 Task: Open a Black Tie Letter Template save the file as conference Remove the following opetions from template: '1.	Type the sender company name_x000D_
2.	Type the sender company address_x000D_
3.	Type the recipient address_x000D_
4.	Type the closing_x000D_
5.	Type the sender title_x000D_
6.	Type the sender company name_x000D_
'Pick the date  19 December, 2022 and type Salutation  Greetings. Add body to the letter I am writing to inform you about an upcoming event that may be of interest to you. Our organization is hosting a seminar on [topic], and we believe it will provide valuable insights and networking opportunities. I encourage you to attend and share this invitation with others who may benefit.. Insert watermark  confidential 4
Action: Mouse moved to (20, 20)
Screenshot: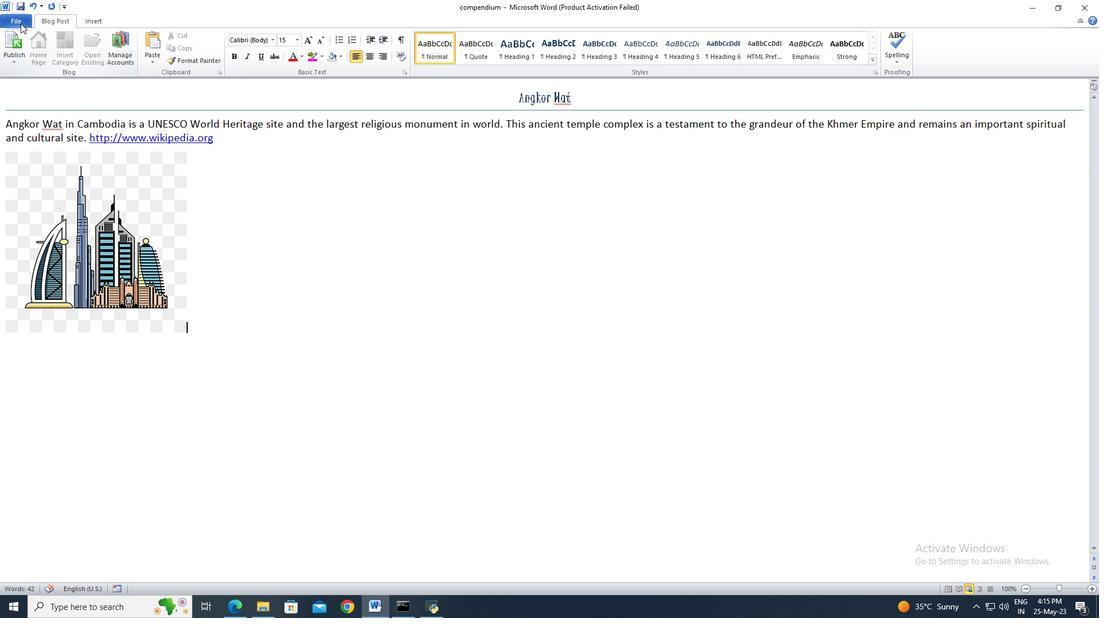 
Action: Mouse pressed left at (20, 20)
Screenshot: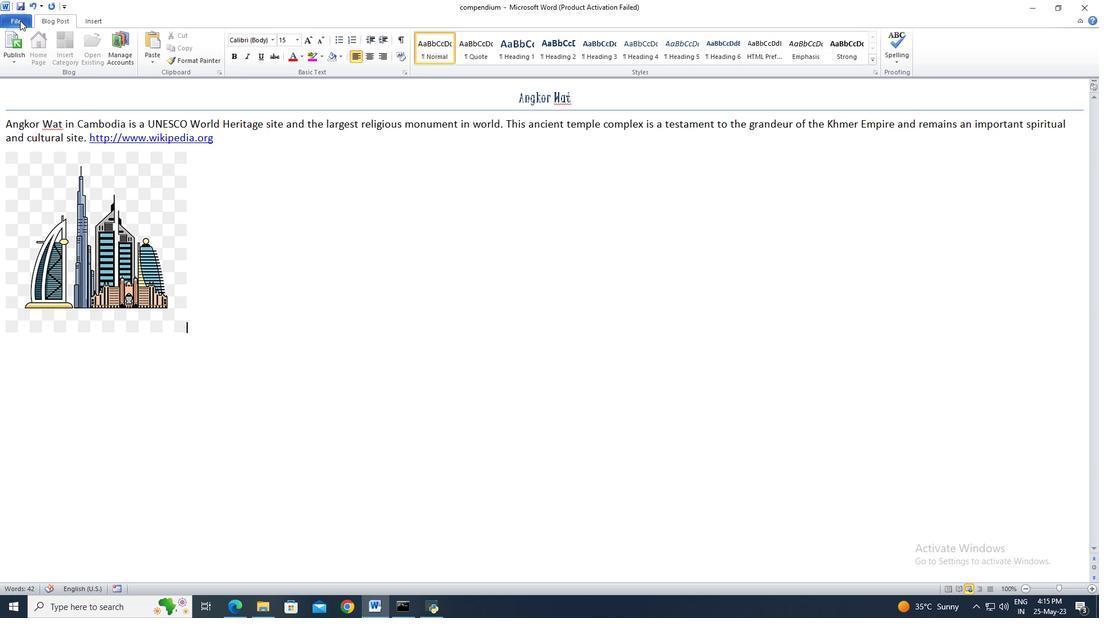 
Action: Mouse moved to (34, 150)
Screenshot: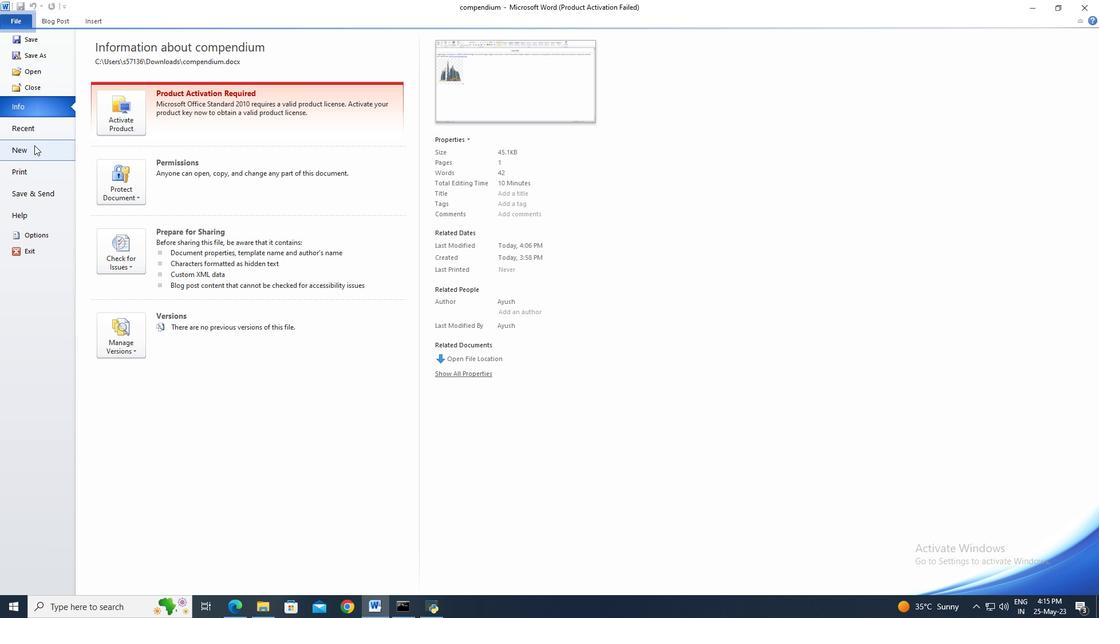 
Action: Mouse pressed left at (34, 150)
Screenshot: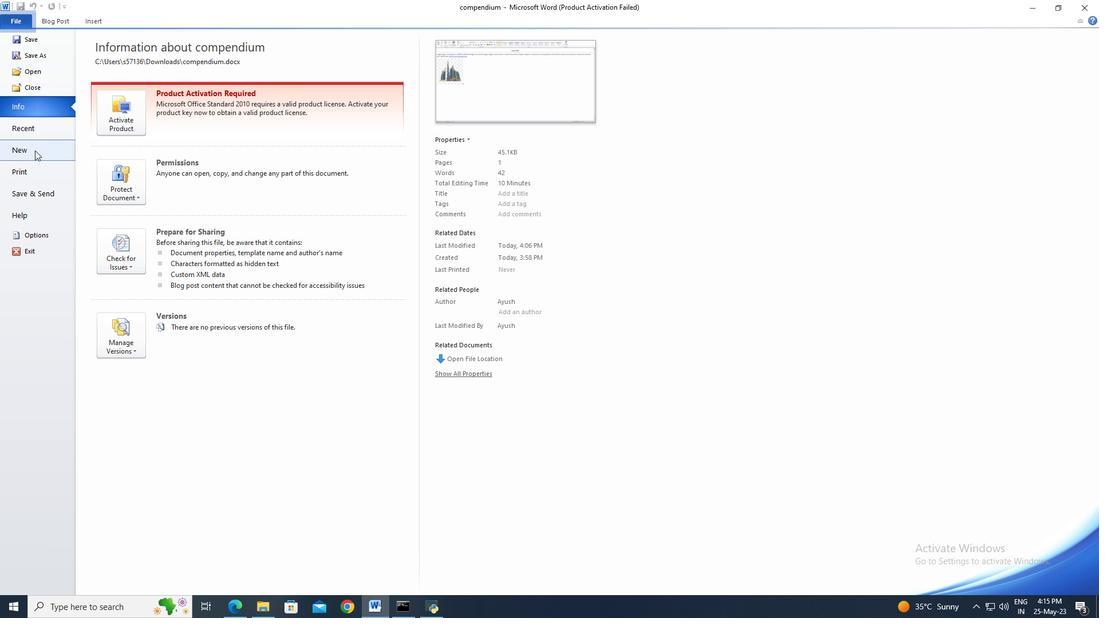 
Action: Mouse moved to (253, 124)
Screenshot: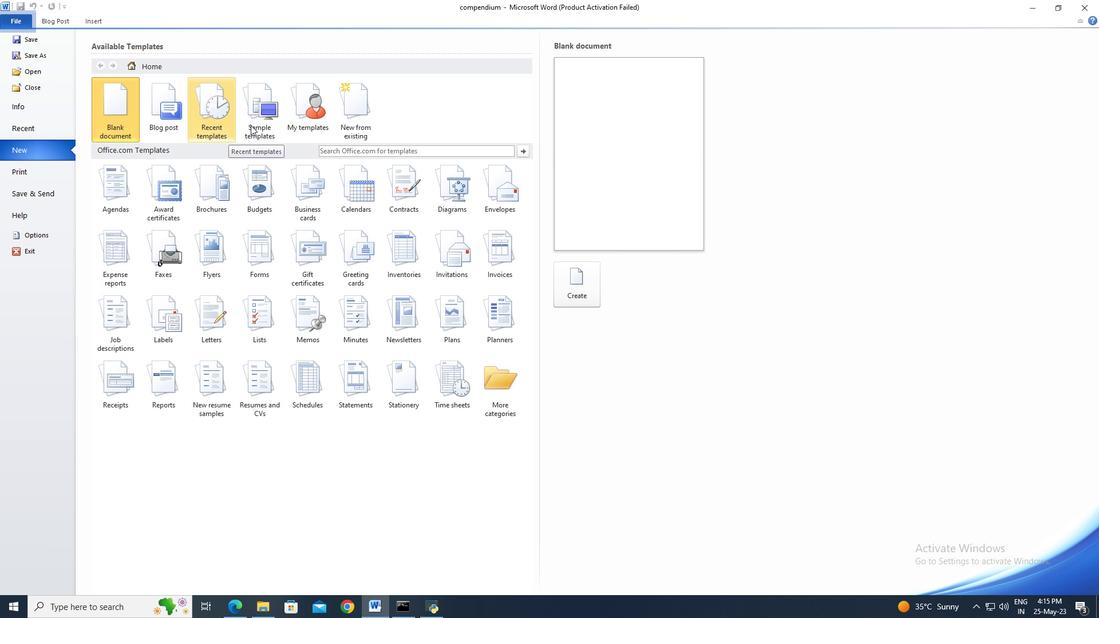 
Action: Mouse pressed left at (253, 124)
Screenshot: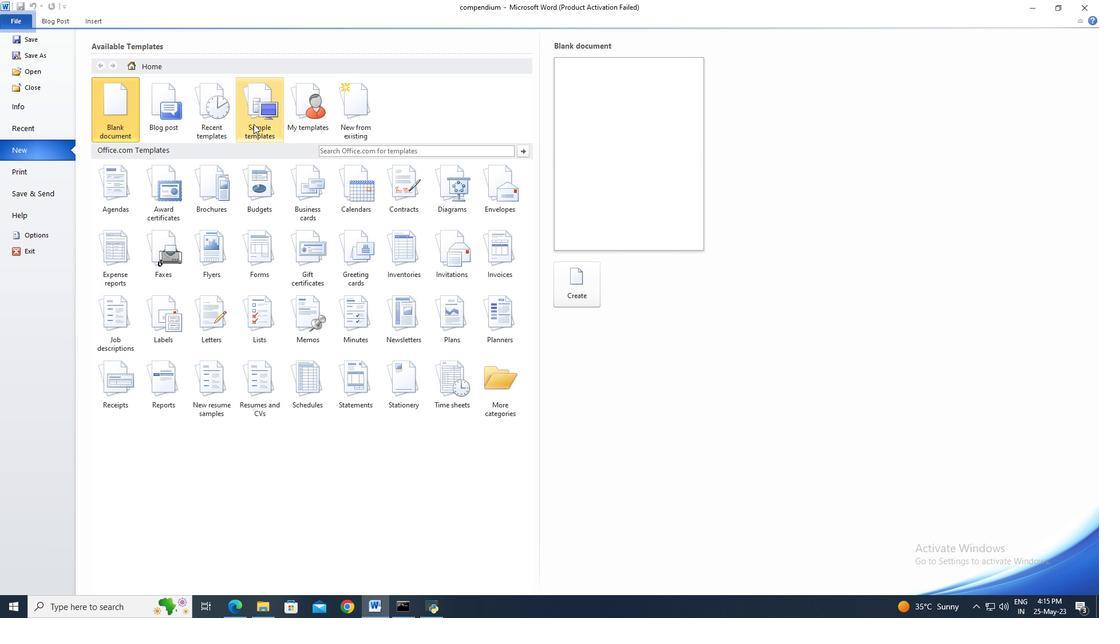 
Action: Mouse moved to (373, 214)
Screenshot: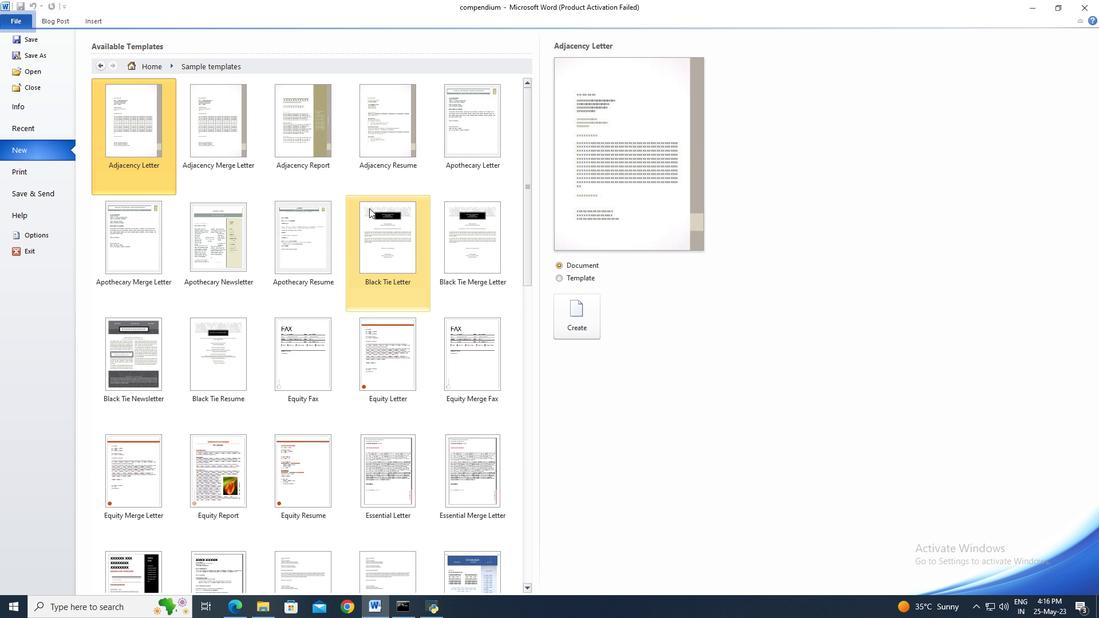 
Action: Mouse pressed left at (373, 214)
Screenshot: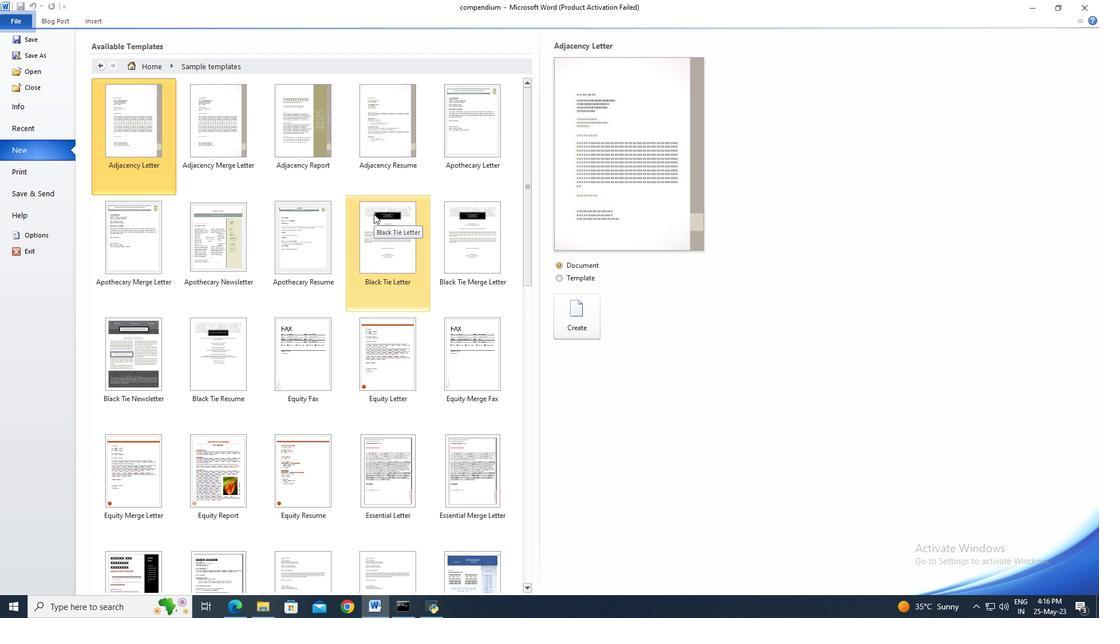 
Action: Mouse moved to (556, 276)
Screenshot: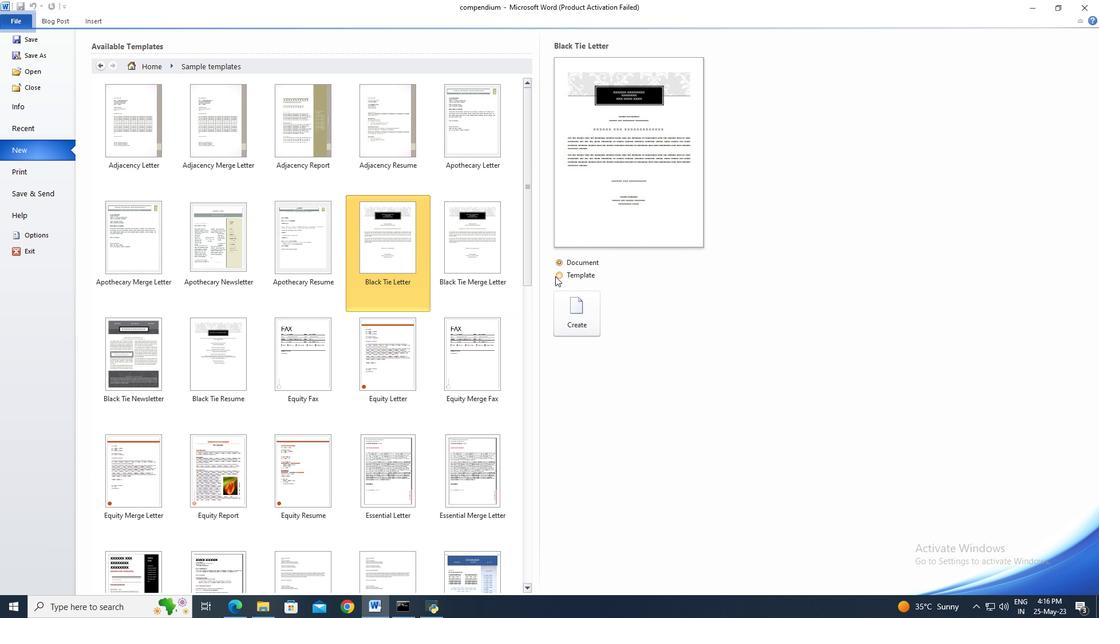 
Action: Mouse pressed left at (556, 276)
Screenshot: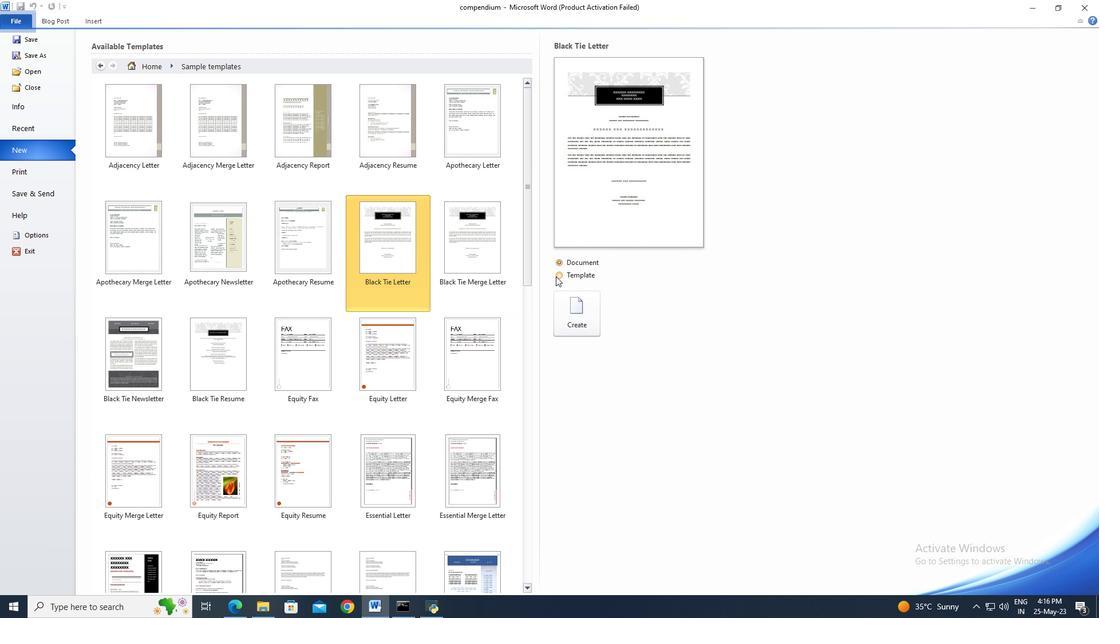 
Action: Mouse moved to (563, 308)
Screenshot: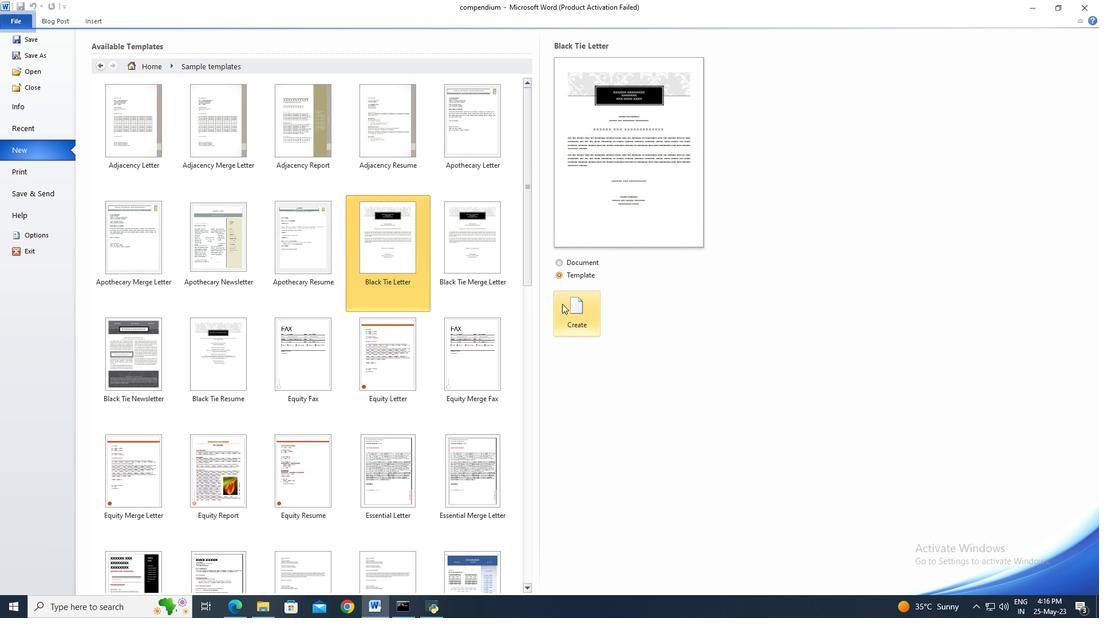 
Action: Mouse pressed left at (563, 308)
Screenshot: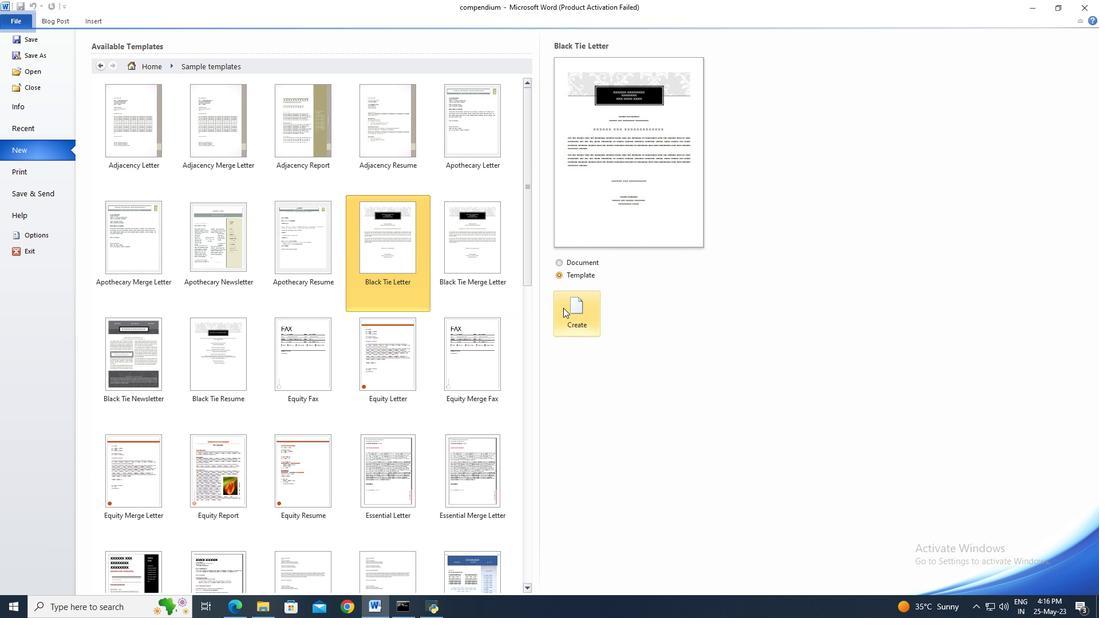
Action: Mouse moved to (21, 22)
Screenshot: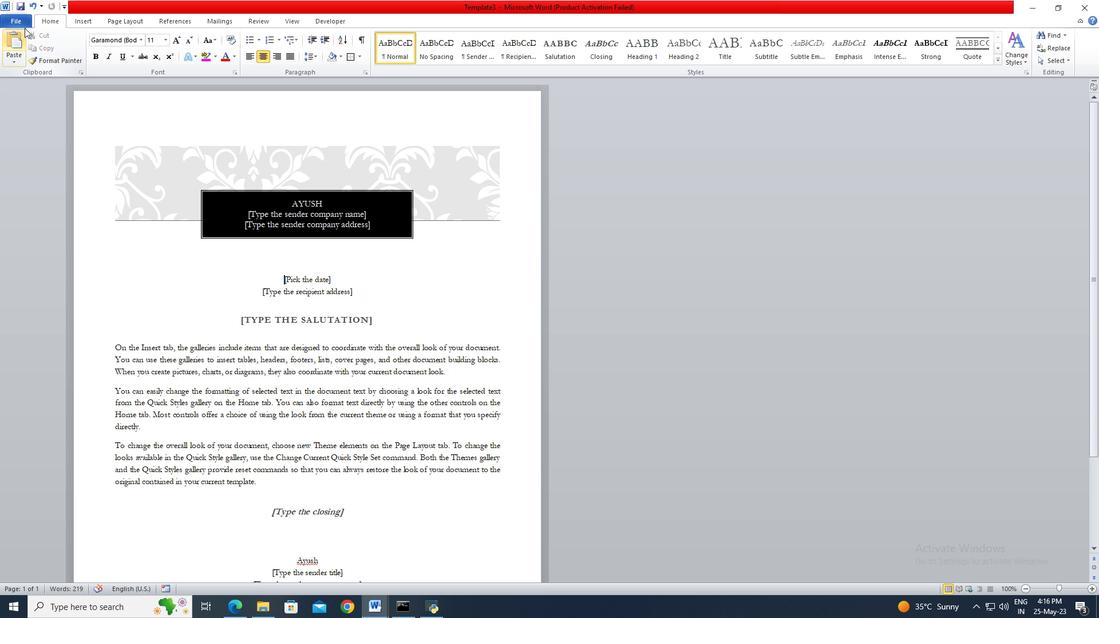 
Action: Mouse pressed left at (21, 22)
Screenshot: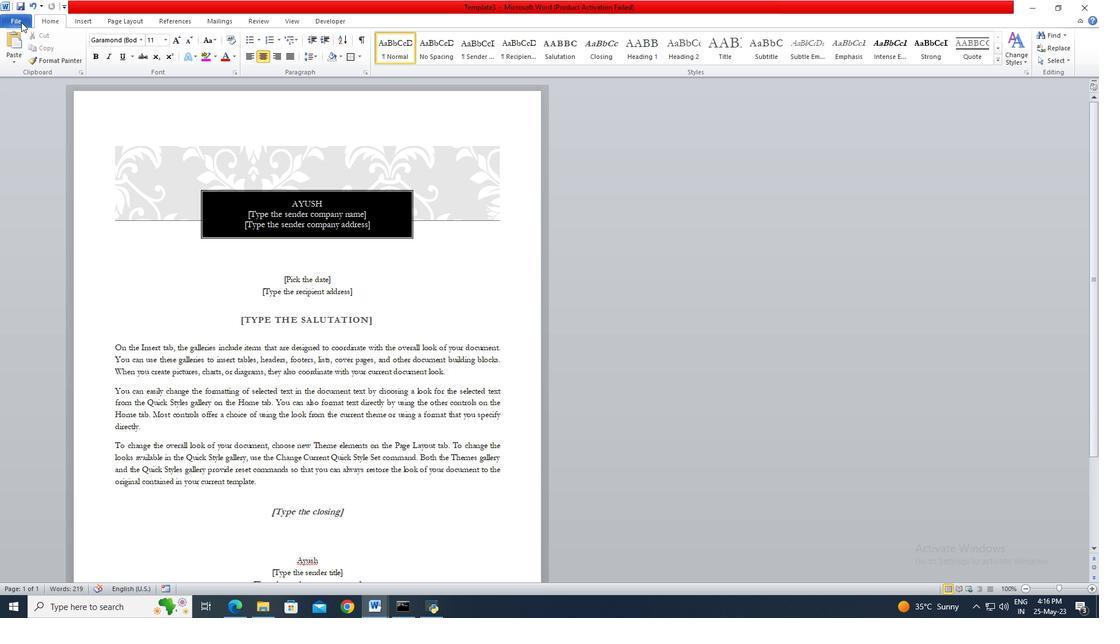 
Action: Mouse moved to (25, 54)
Screenshot: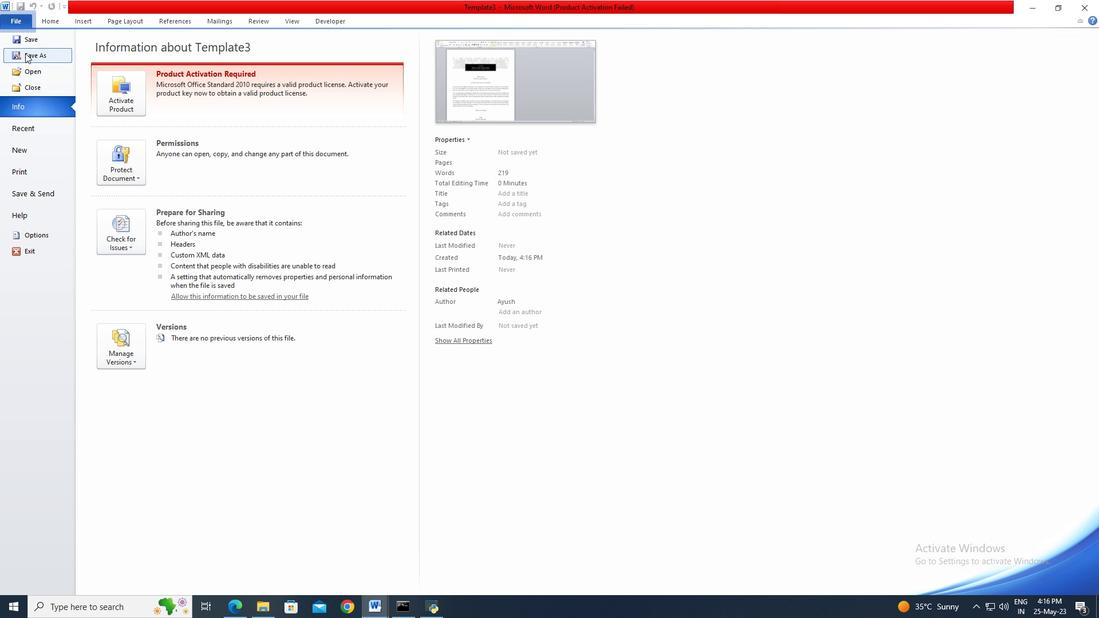 
Action: Mouse pressed left at (25, 54)
Screenshot: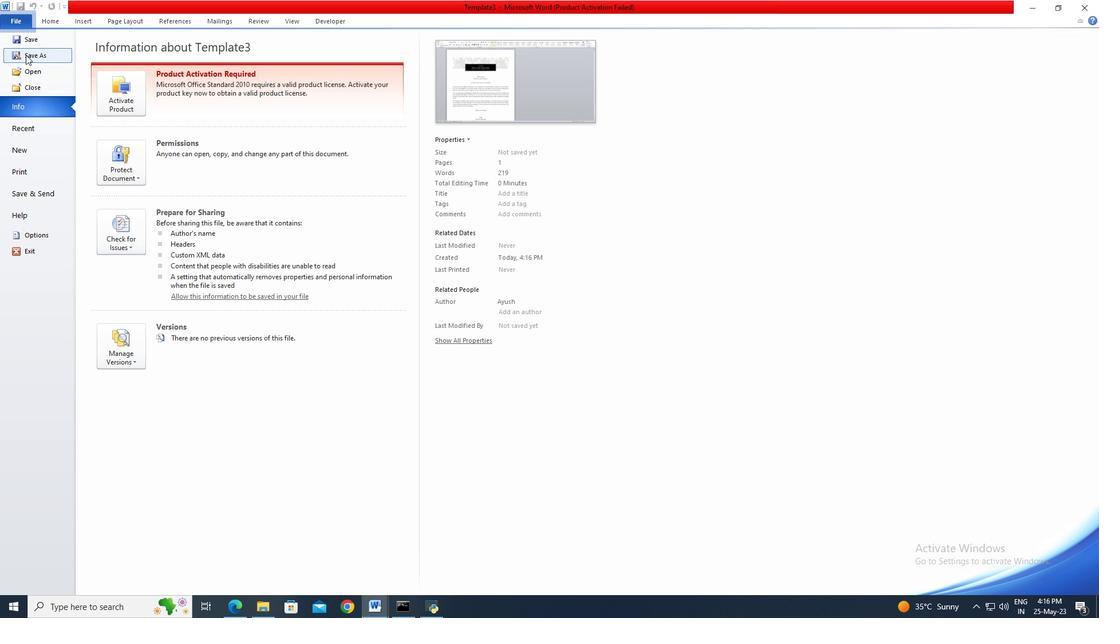 
Action: Mouse moved to (39, 127)
Screenshot: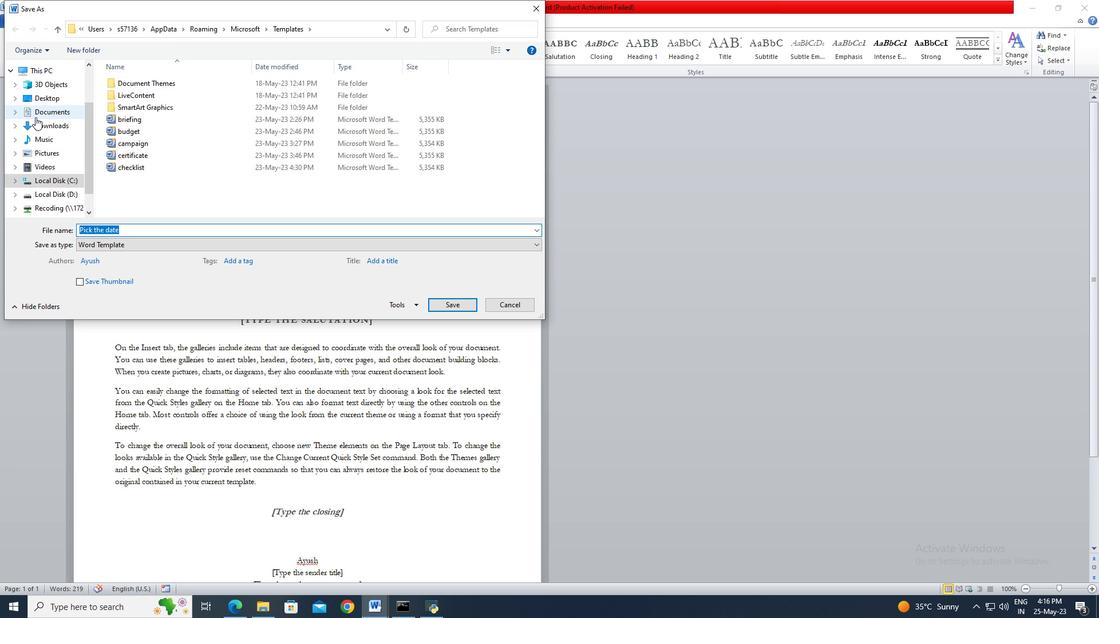
Action: Mouse pressed left at (39, 127)
Screenshot: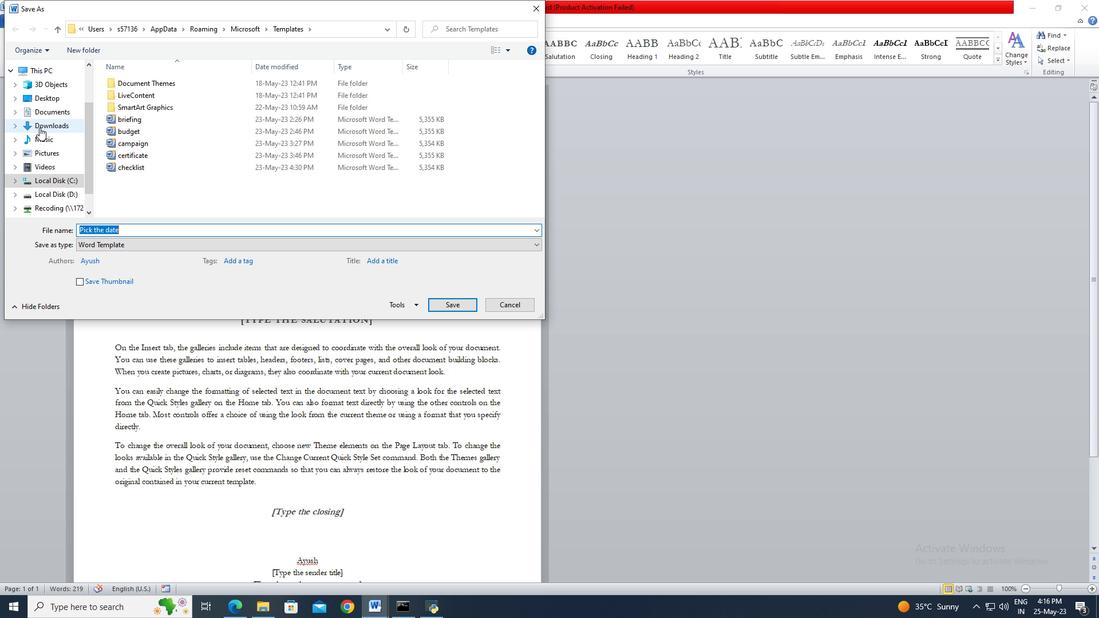 
Action: Mouse moved to (125, 229)
Screenshot: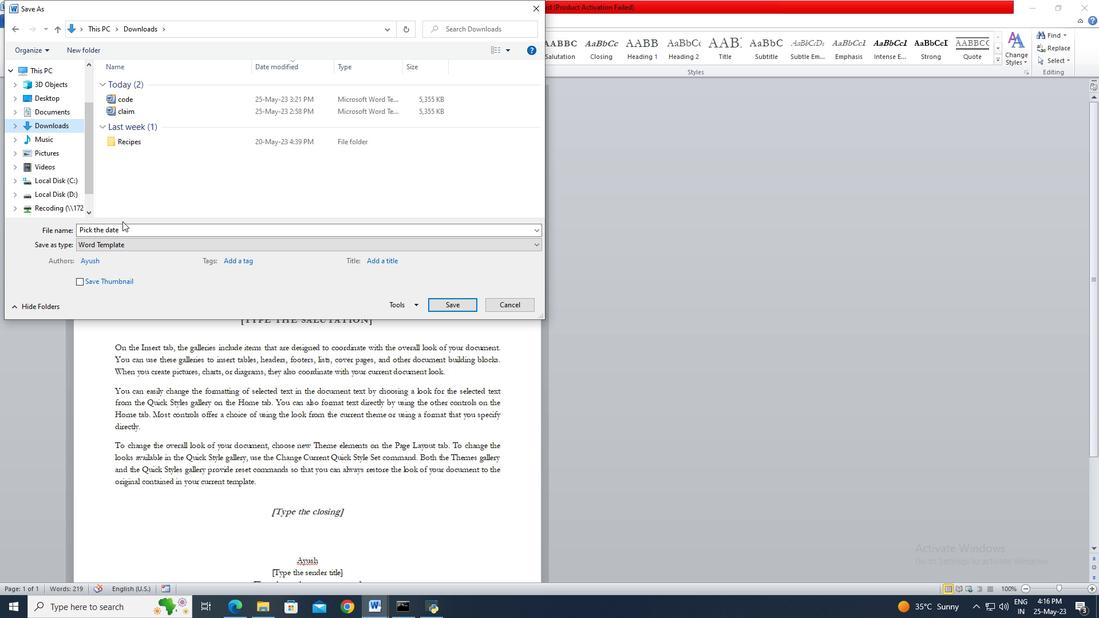 
Action: Mouse pressed left at (125, 229)
Screenshot: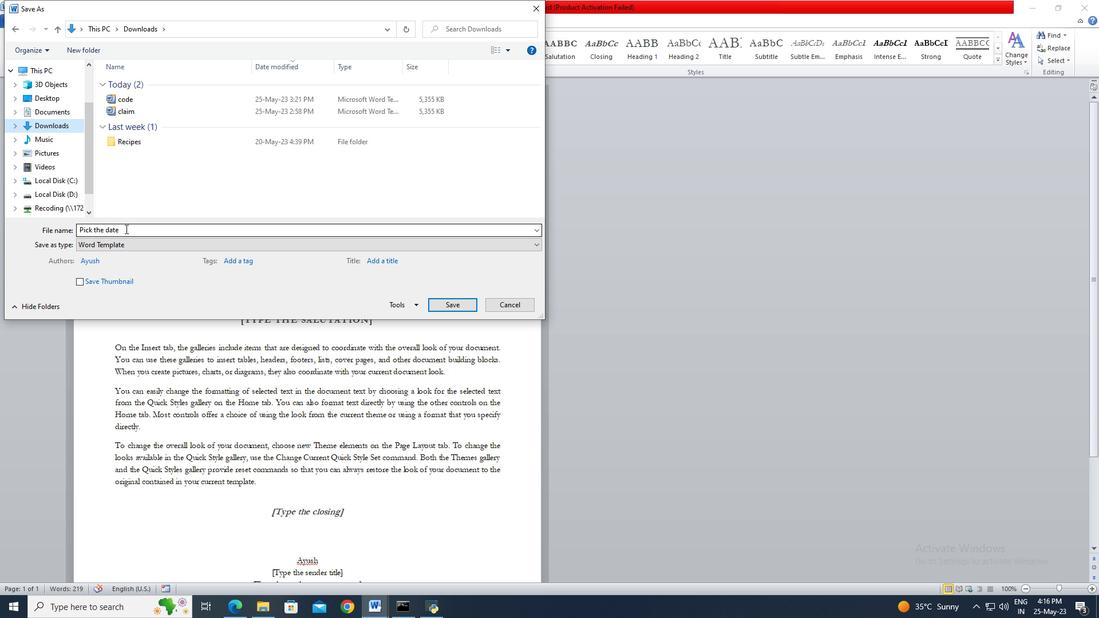 
Action: Key pressed conference
Screenshot: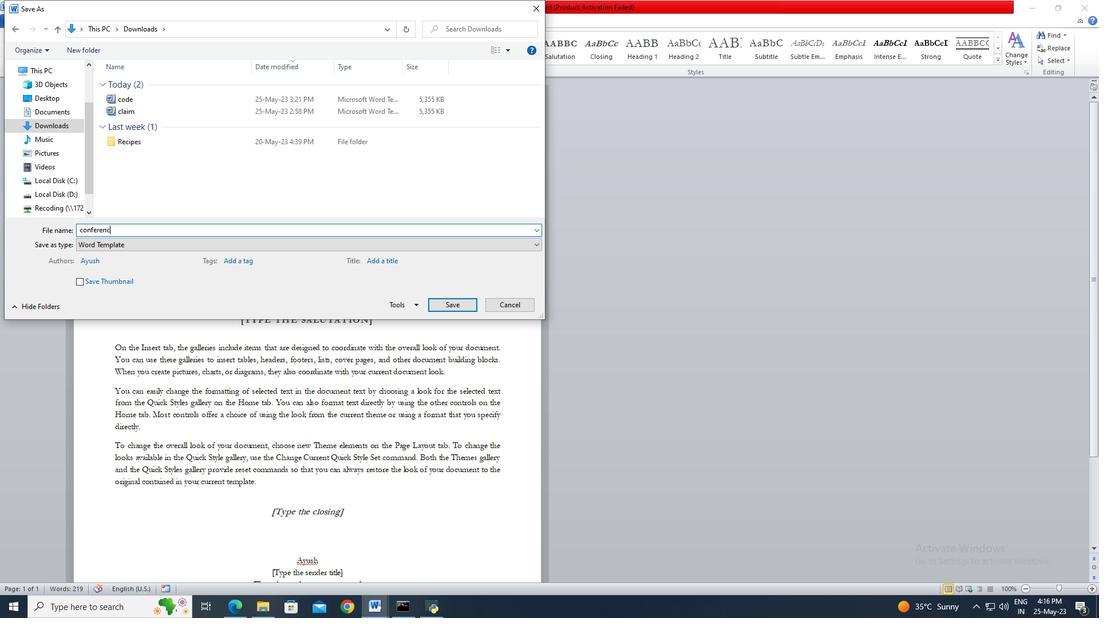 
Action: Mouse moved to (437, 302)
Screenshot: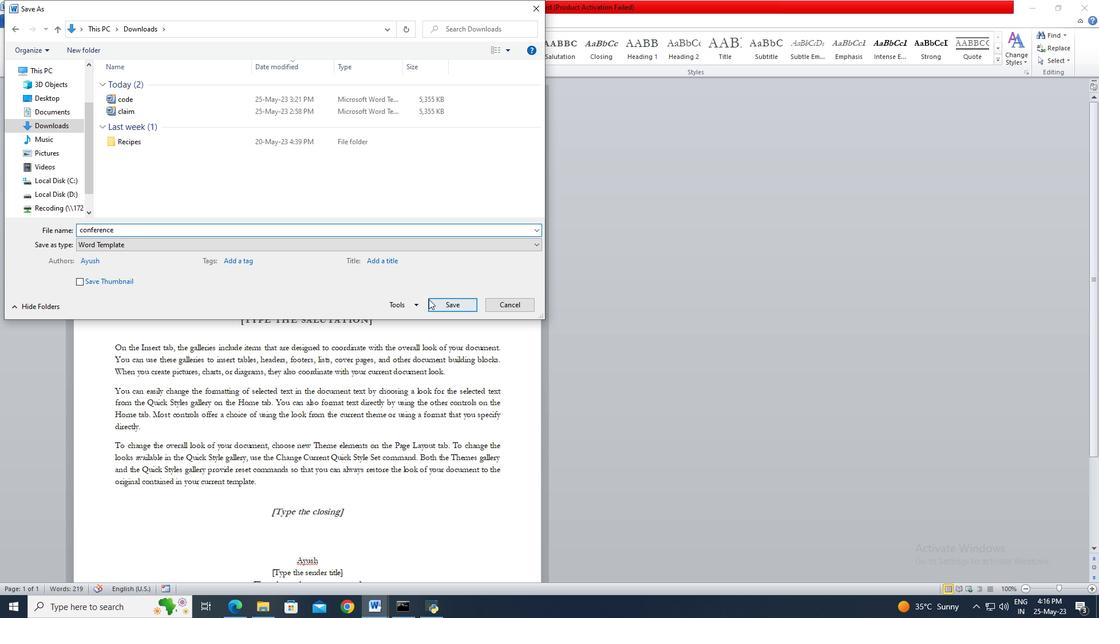 
Action: Mouse pressed left at (437, 302)
Screenshot: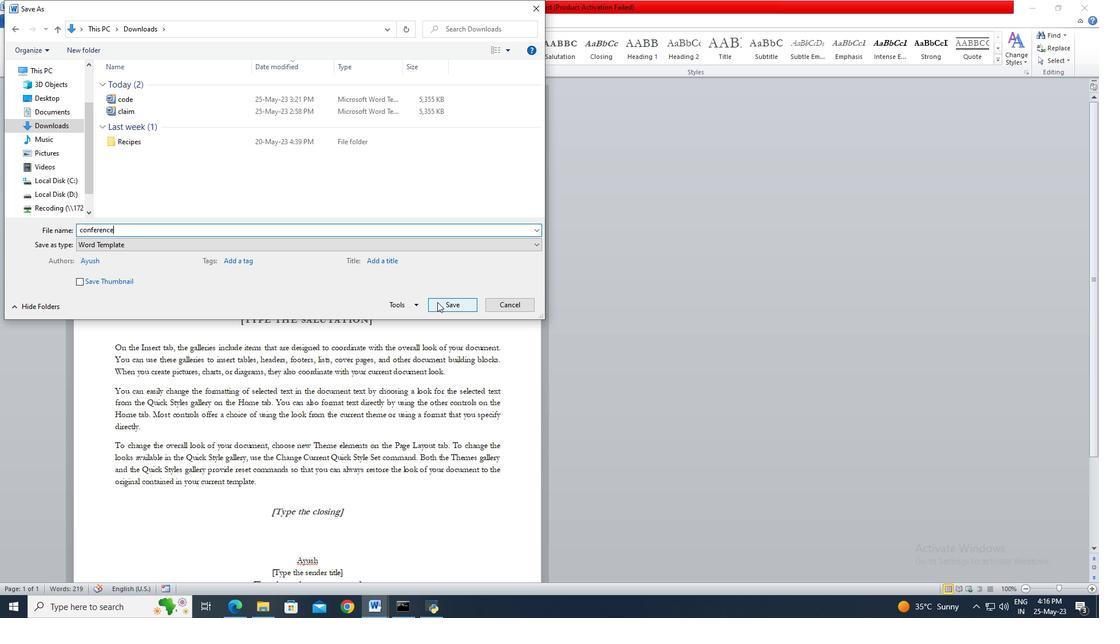 
Action: Mouse moved to (381, 217)
Screenshot: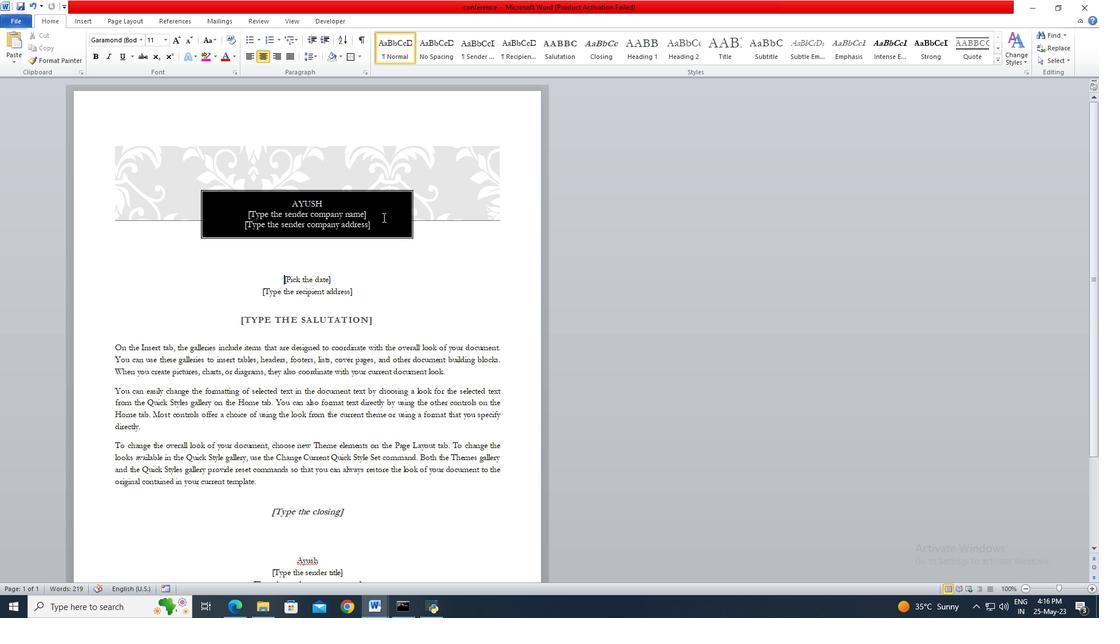 
Action: Mouse pressed left at (381, 217)
Screenshot: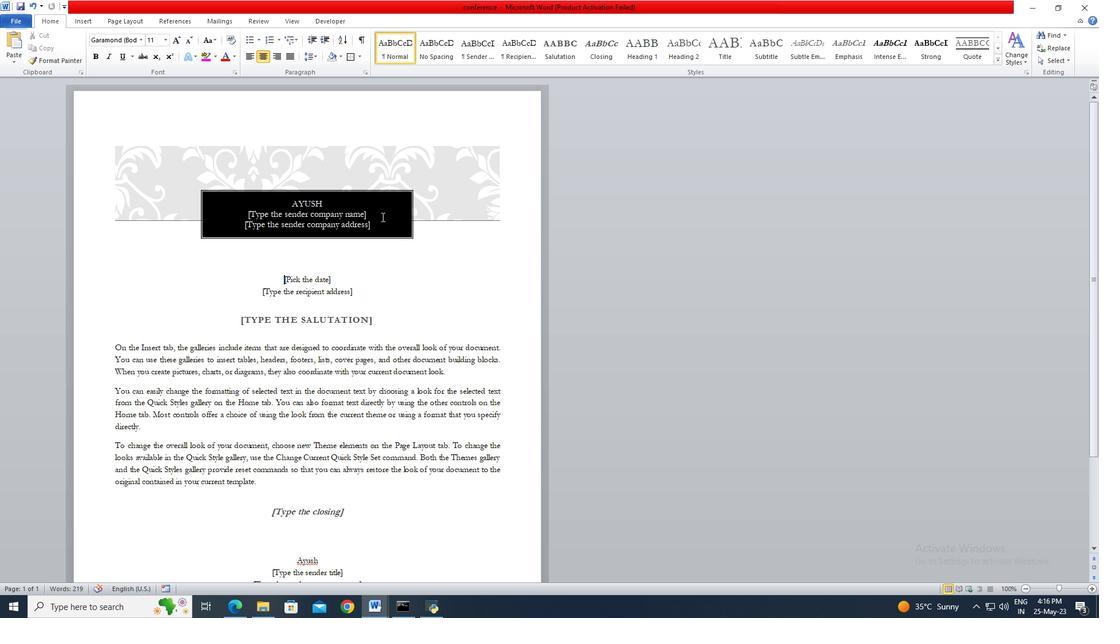 
Action: Key pressed <Key.backspace><Key.delete>
Screenshot: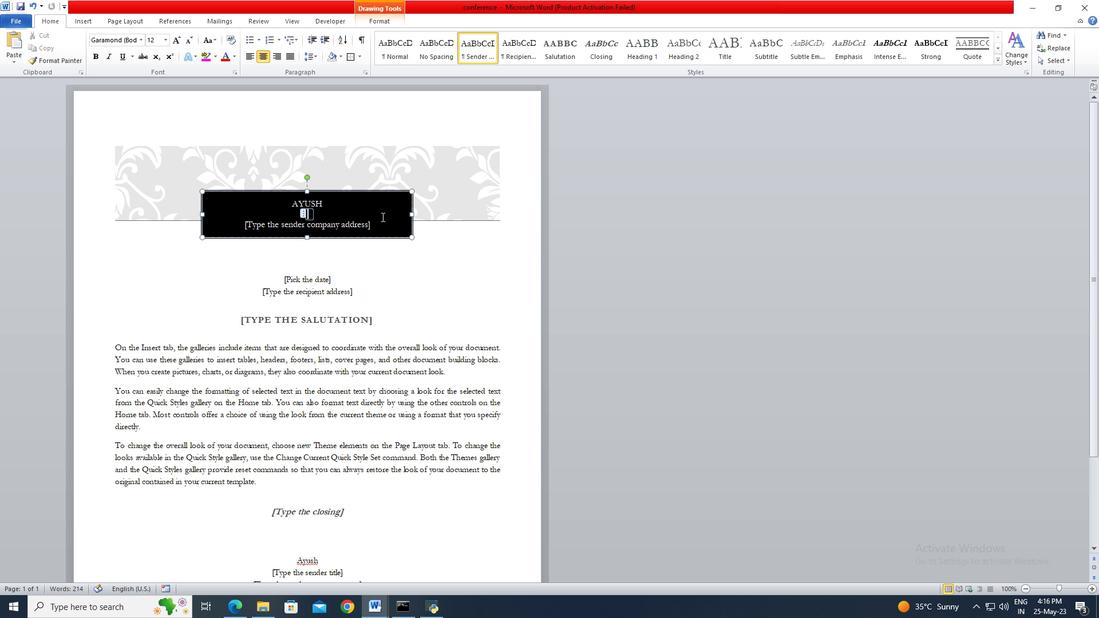 
Action: Mouse moved to (380, 224)
Screenshot: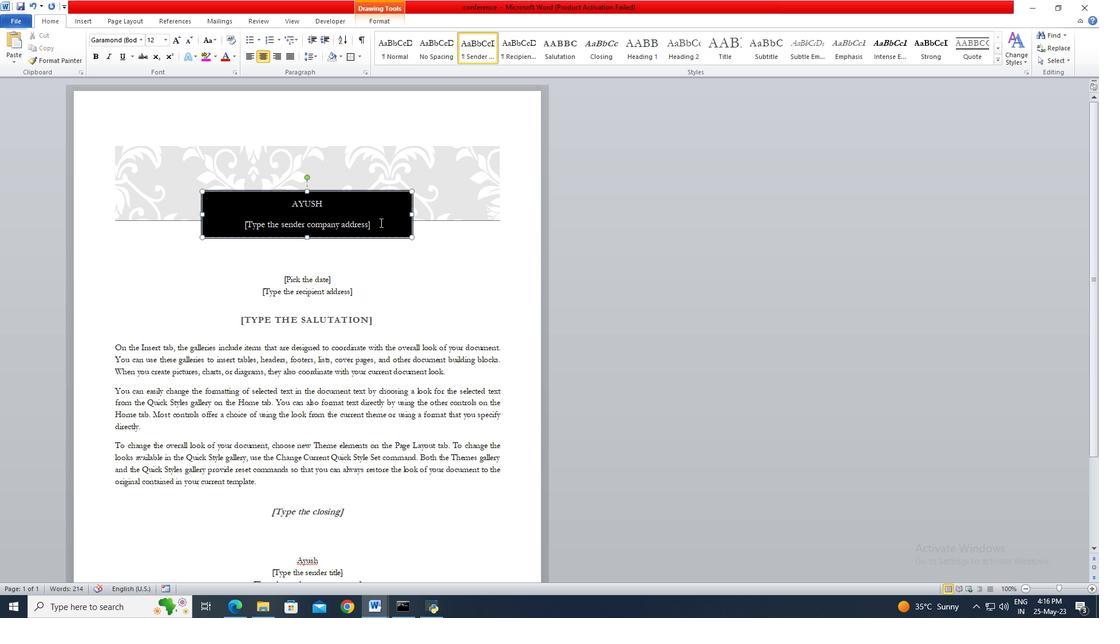 
Action: Mouse pressed left at (380, 224)
Screenshot: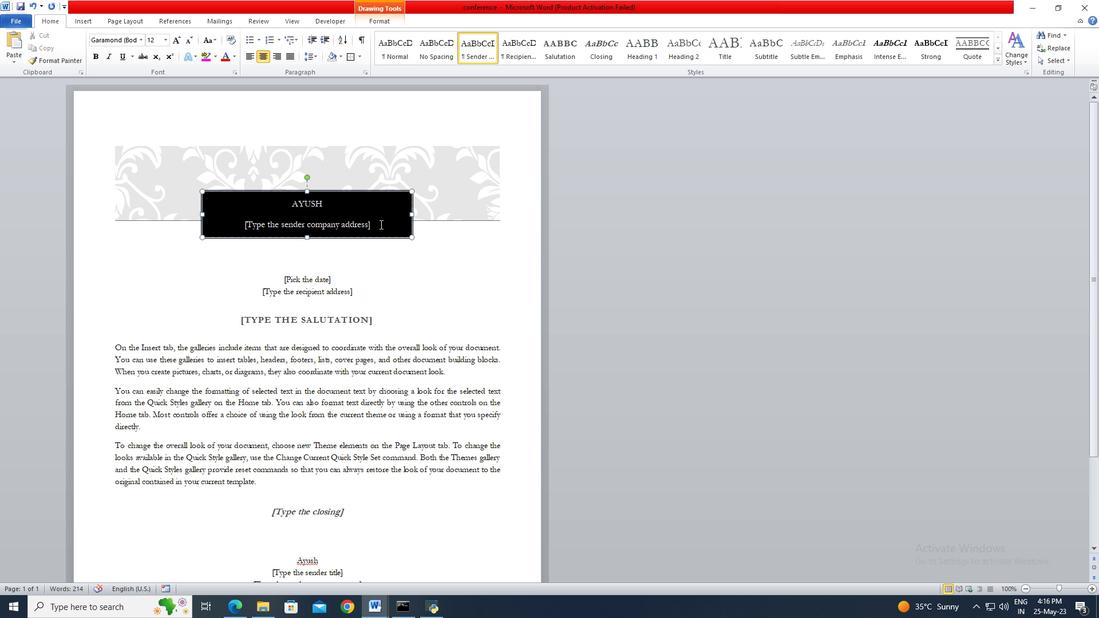 
Action: Mouse moved to (380, 224)
Screenshot: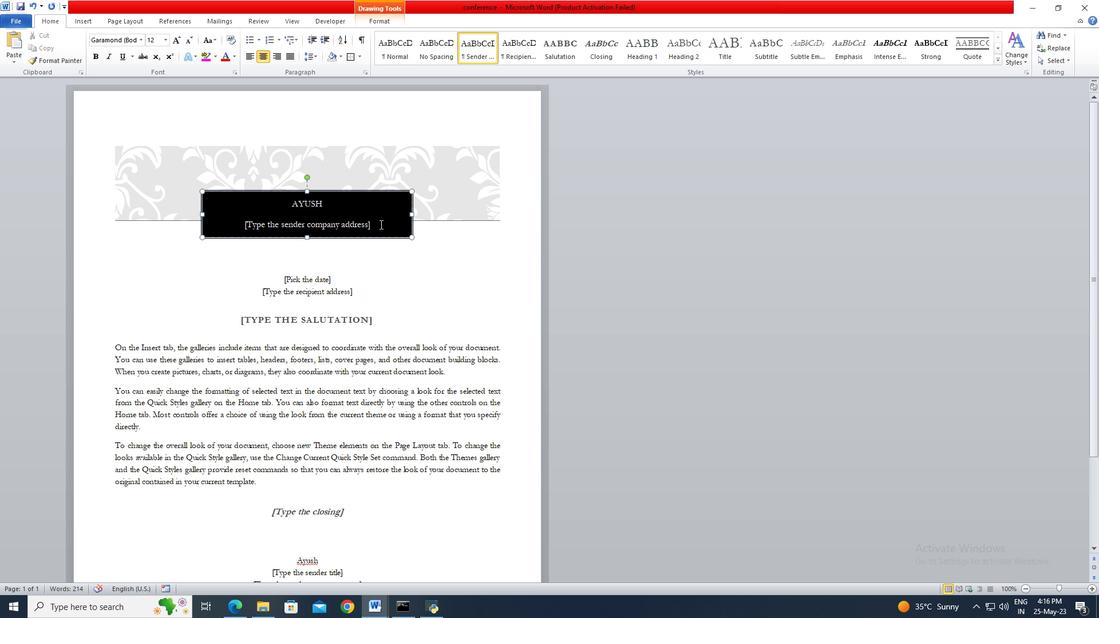 
Action: Key pressed <Key.delete>
Screenshot: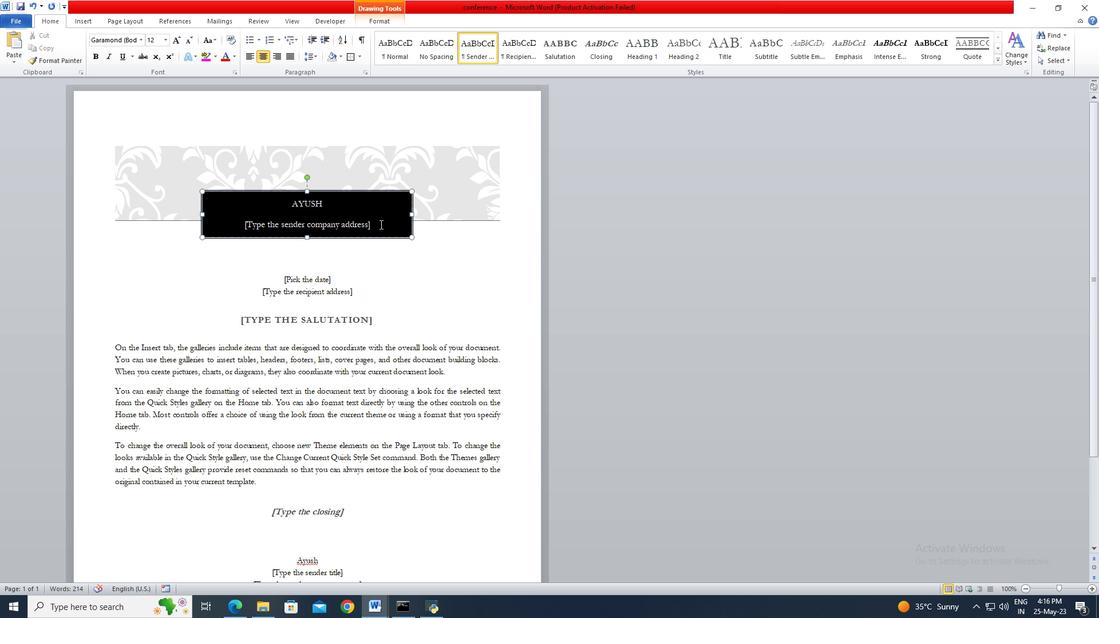 
Action: Mouse moved to (369, 224)
Screenshot: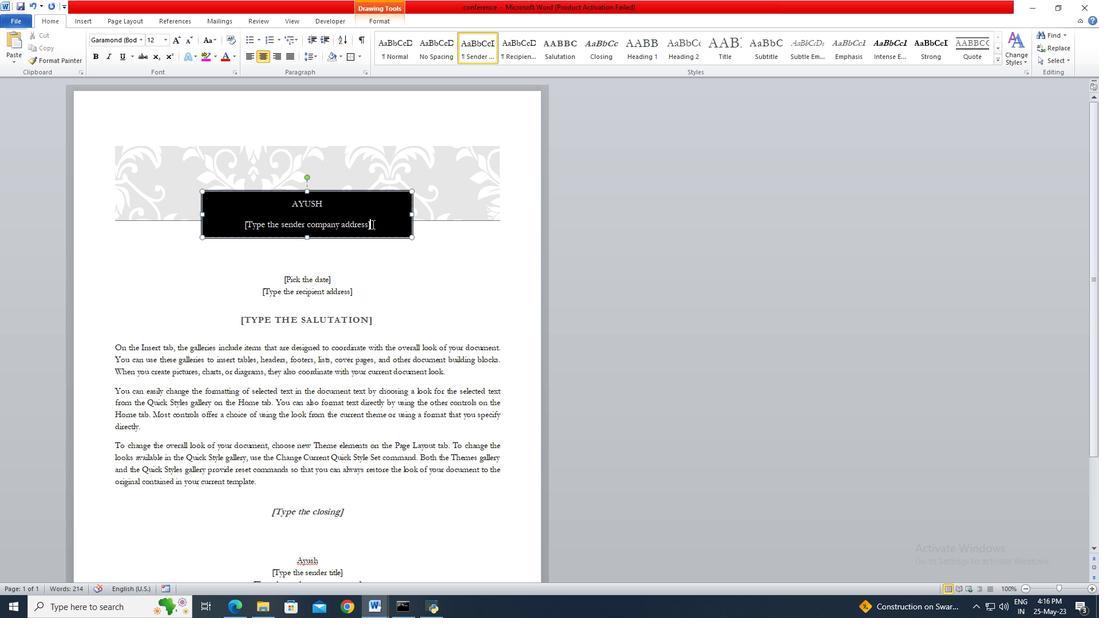 
Action: Key pressed <Key.backspace><Key.backspace>
Screenshot: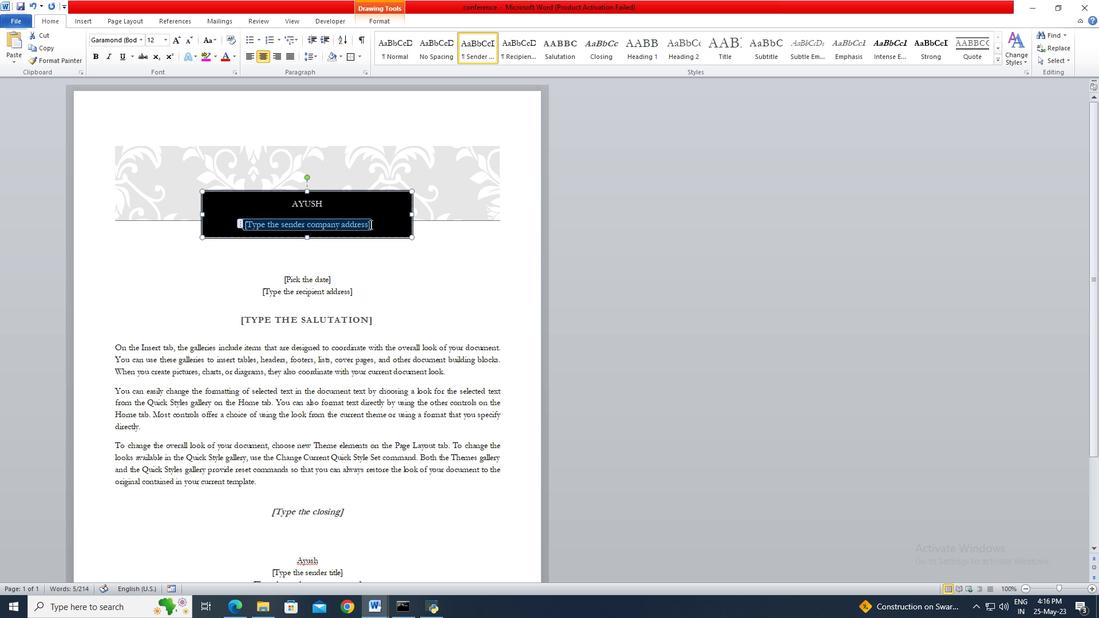 
Action: Mouse moved to (345, 289)
Screenshot: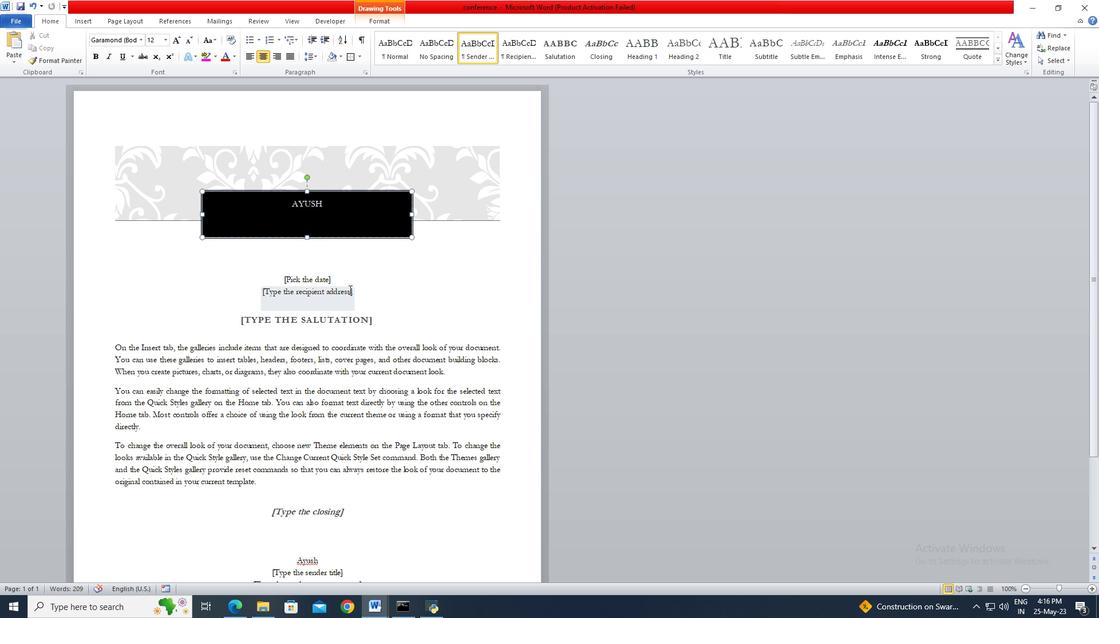 
Action: Mouse pressed left at (345, 289)
Screenshot: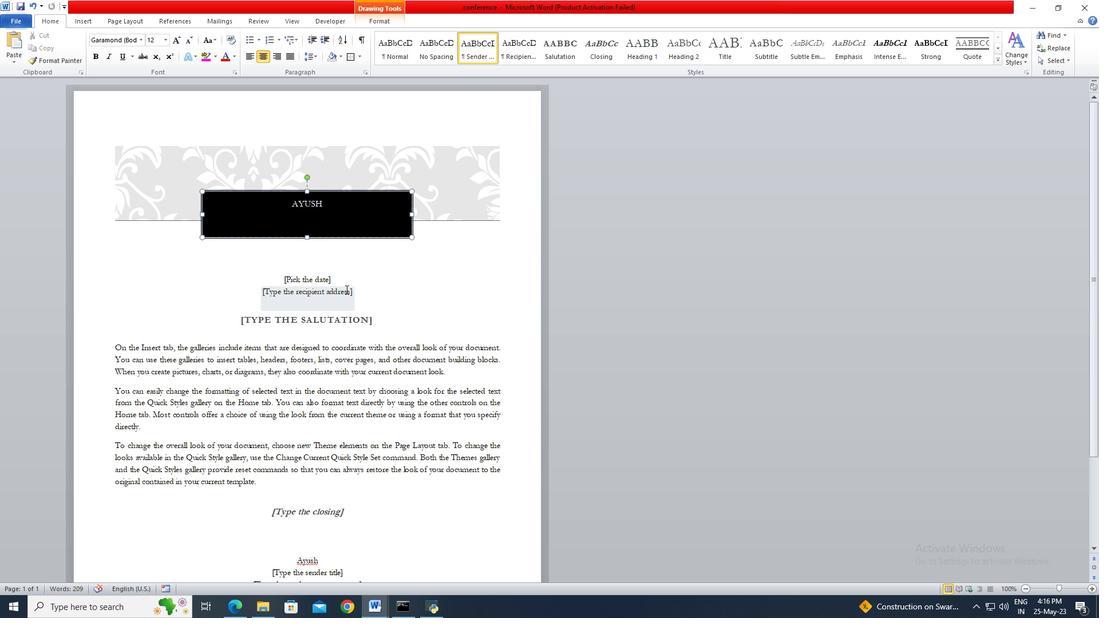 
Action: Key pressed <Key.backspace>
Screenshot: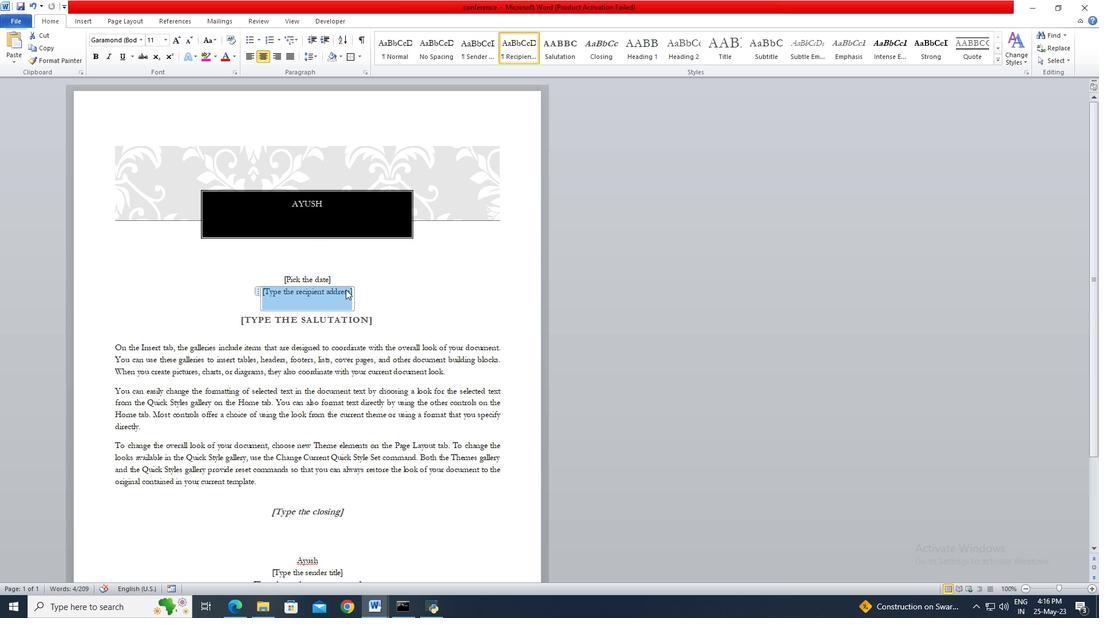 
Action: Mouse scrolled (345, 289) with delta (0, 0)
Screenshot: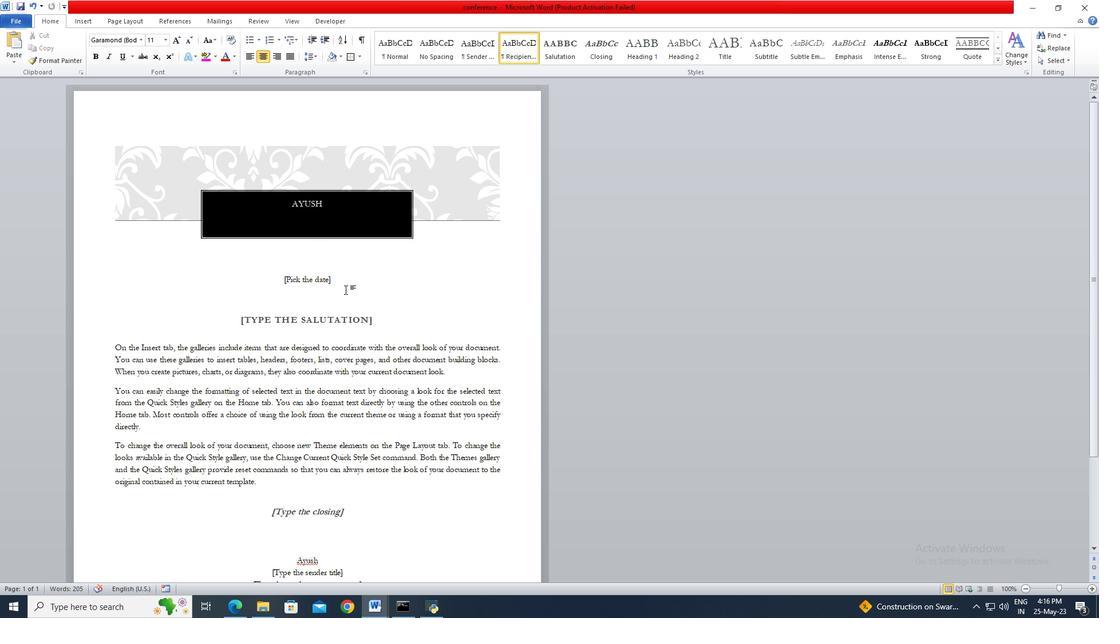 
Action: Mouse scrolled (345, 289) with delta (0, 0)
Screenshot: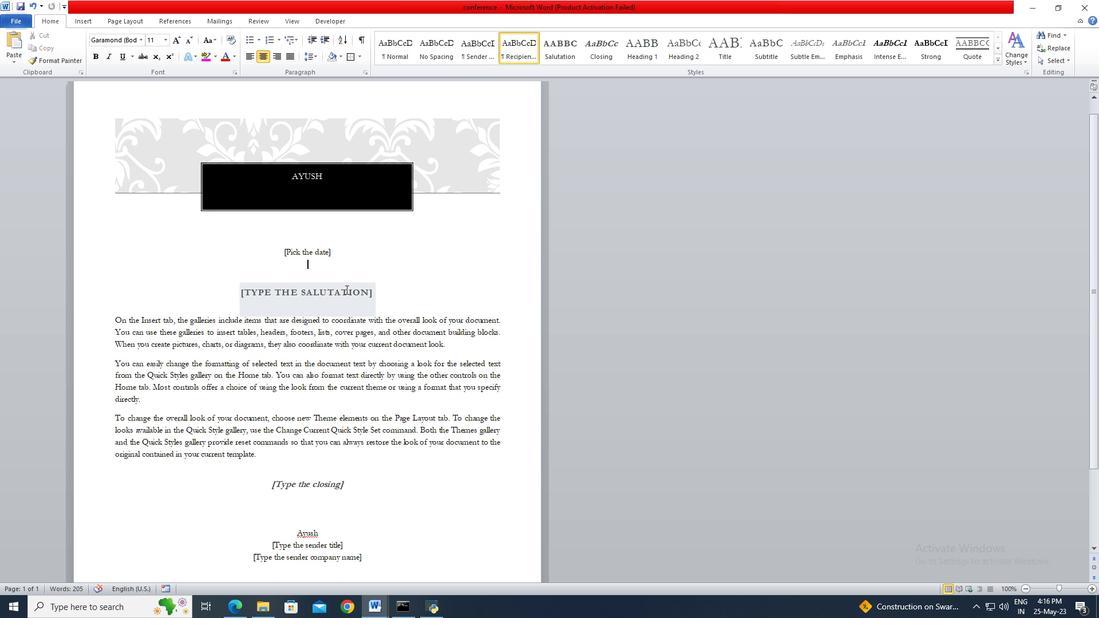 
Action: Mouse moved to (338, 456)
Screenshot: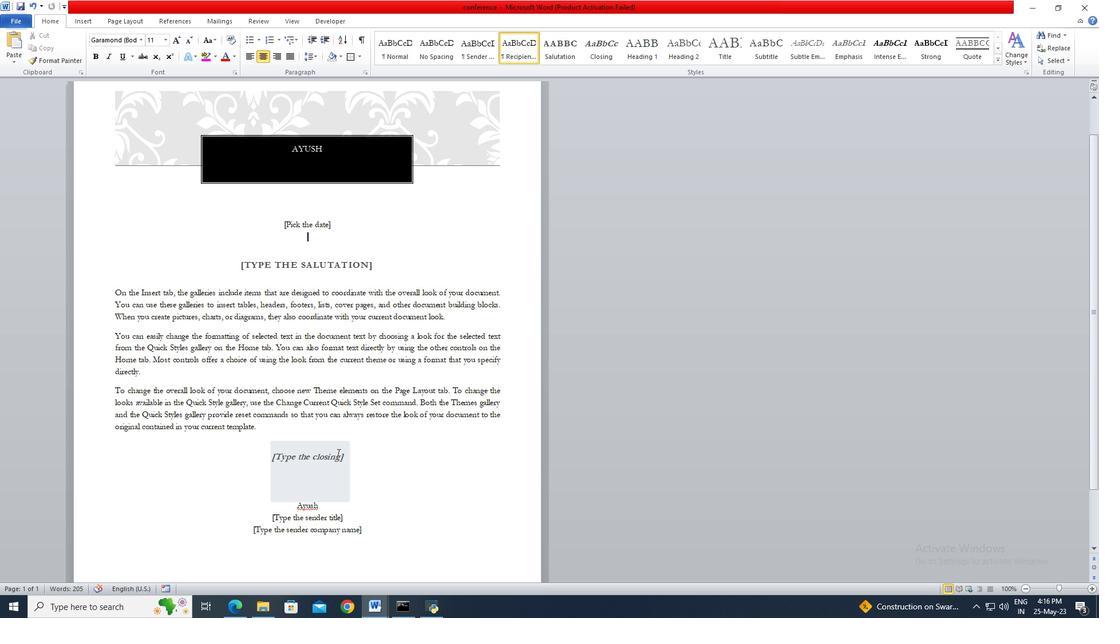 
Action: Mouse pressed left at (338, 456)
Screenshot: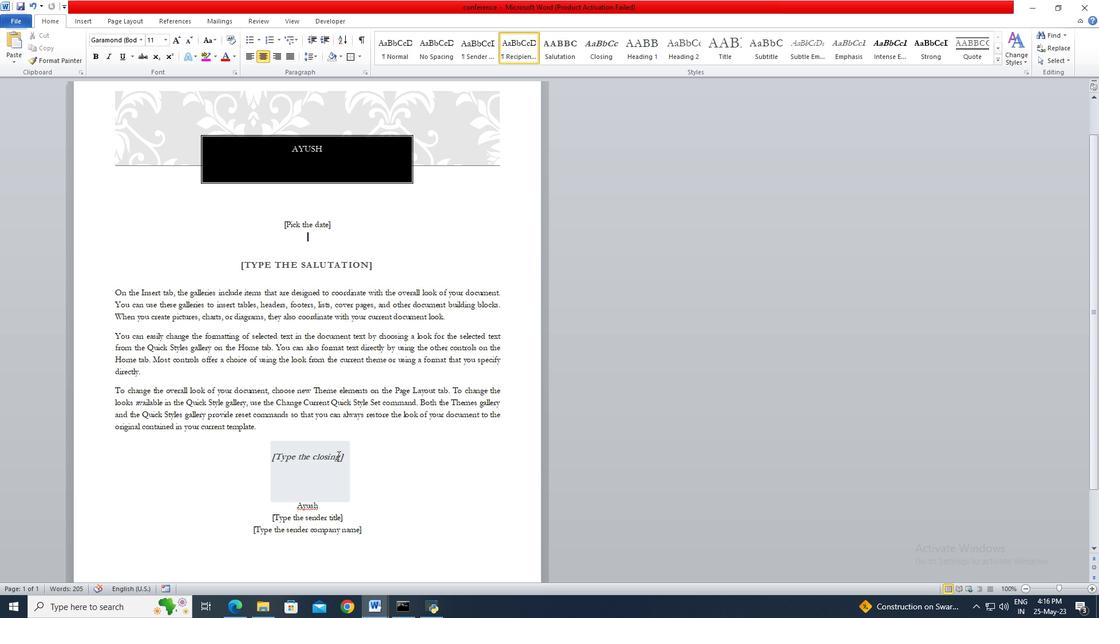 
Action: Key pressed <Key.backspace>
Screenshot: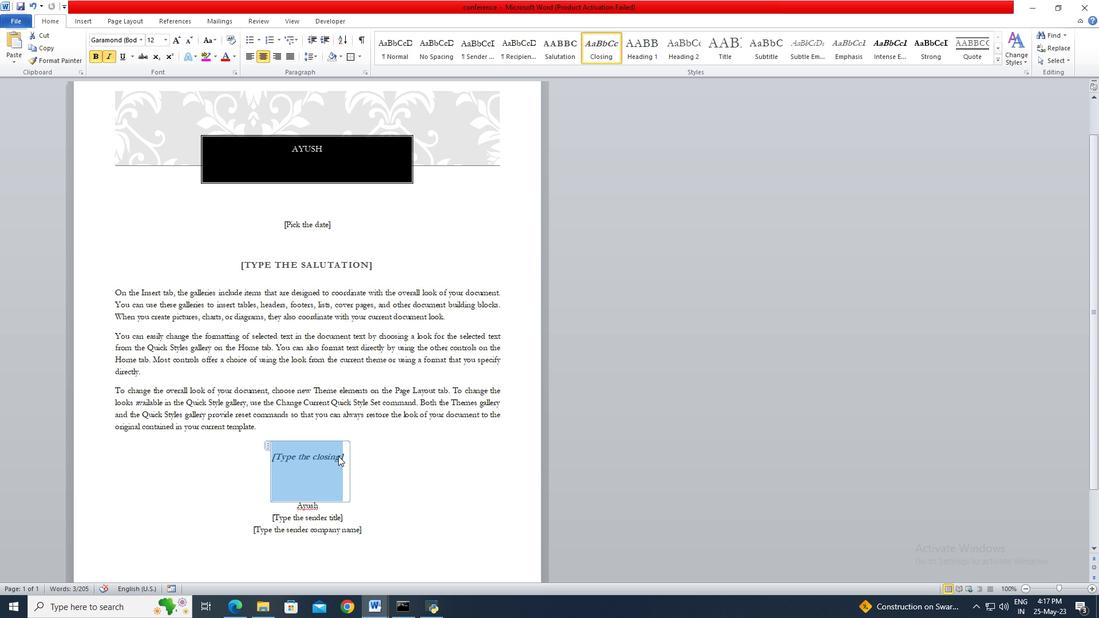 
Action: Mouse scrolled (338, 455) with delta (0, 0)
Screenshot: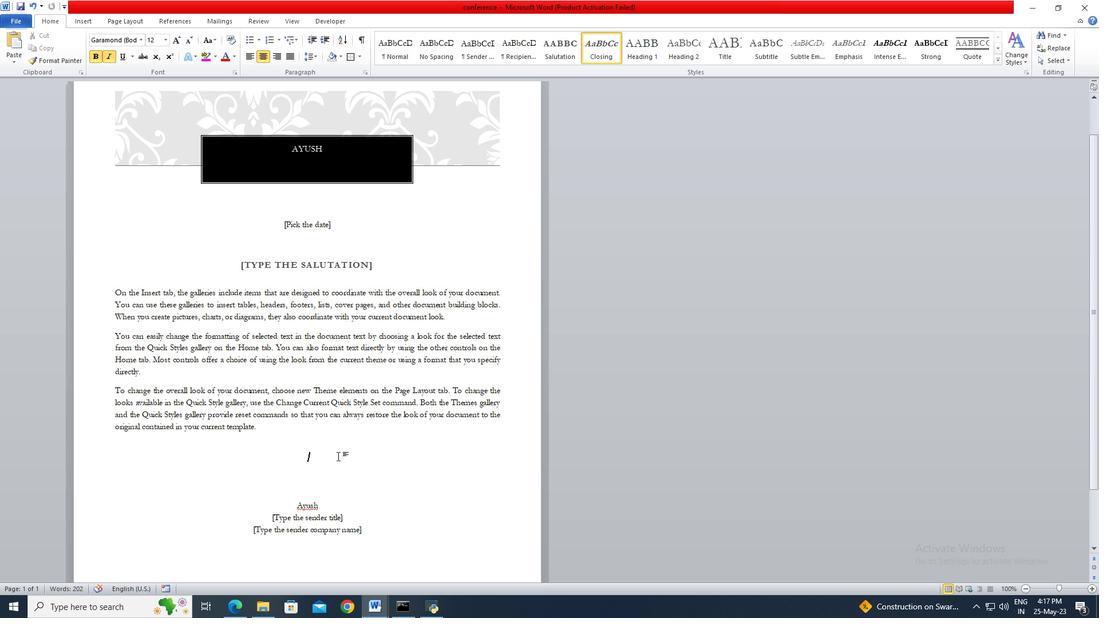 
Action: Mouse moved to (333, 491)
Screenshot: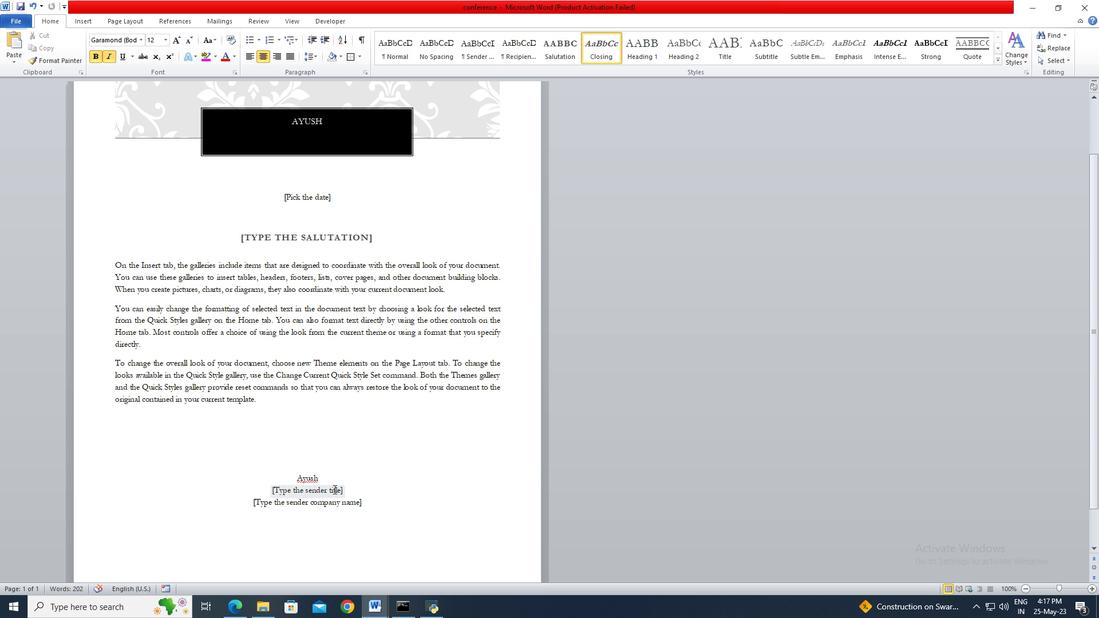 
Action: Mouse pressed left at (333, 491)
Screenshot: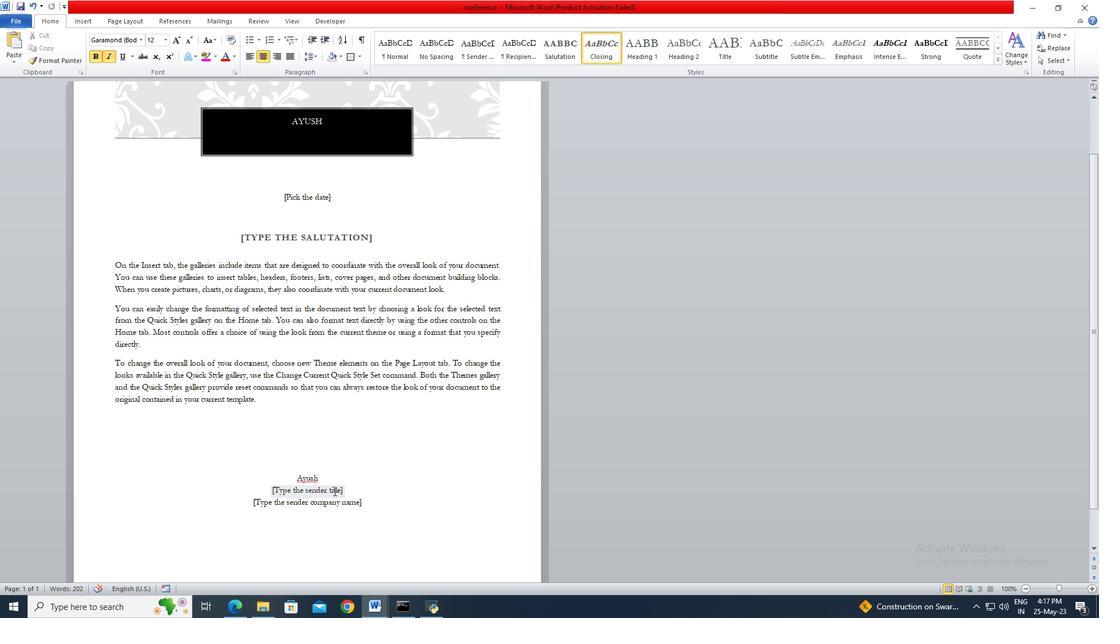 
Action: Key pressed <Key.backspace>
Screenshot: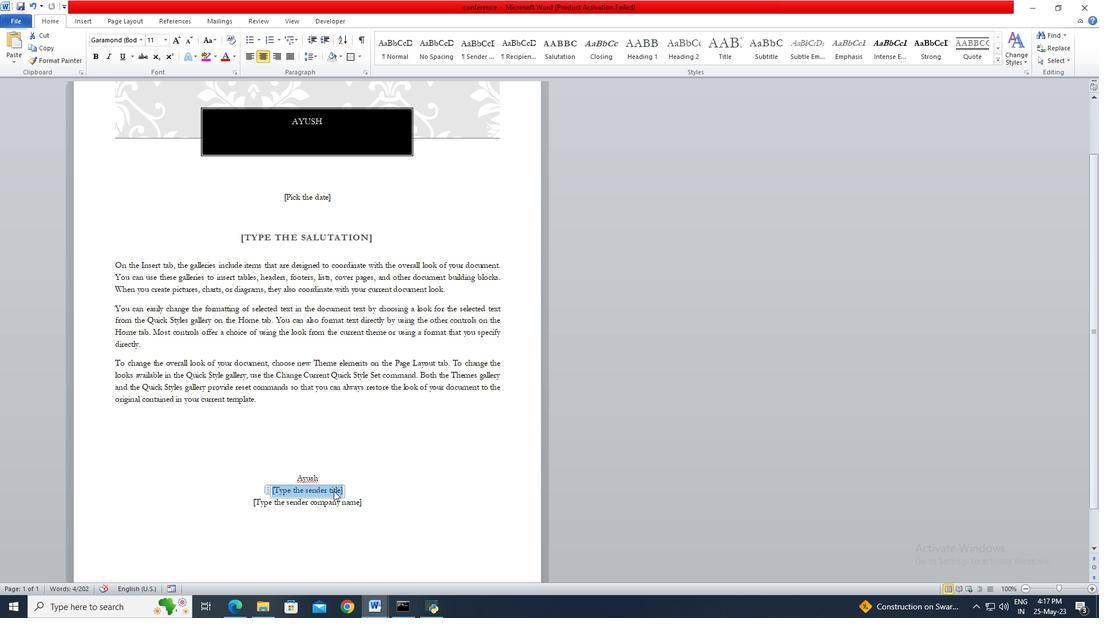 
Action: Mouse moved to (335, 505)
Screenshot: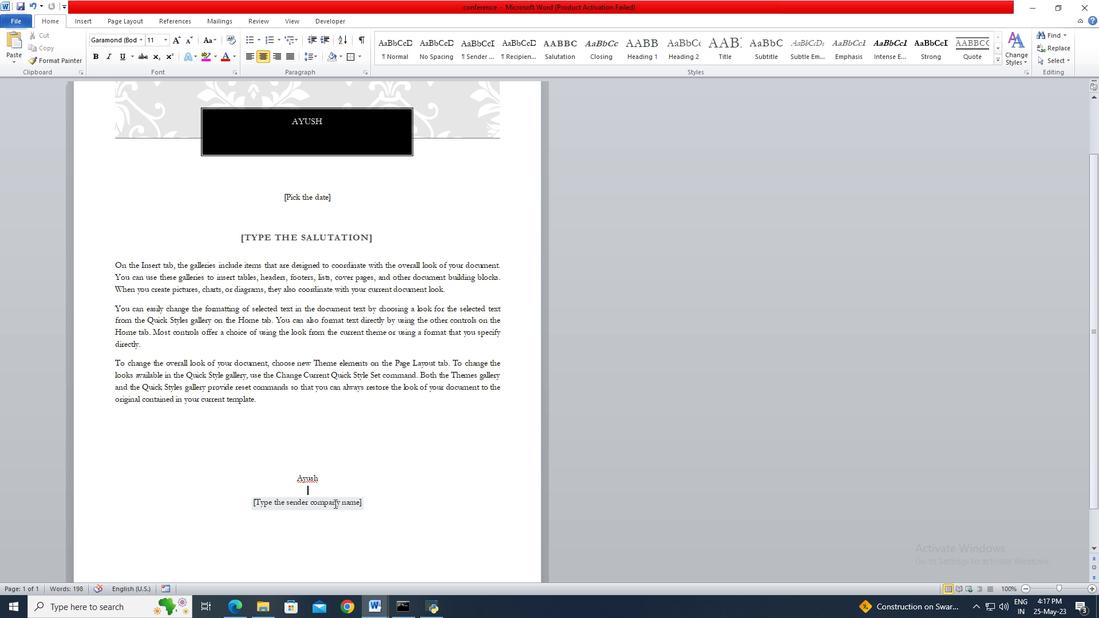 
Action: Mouse pressed left at (335, 505)
Screenshot: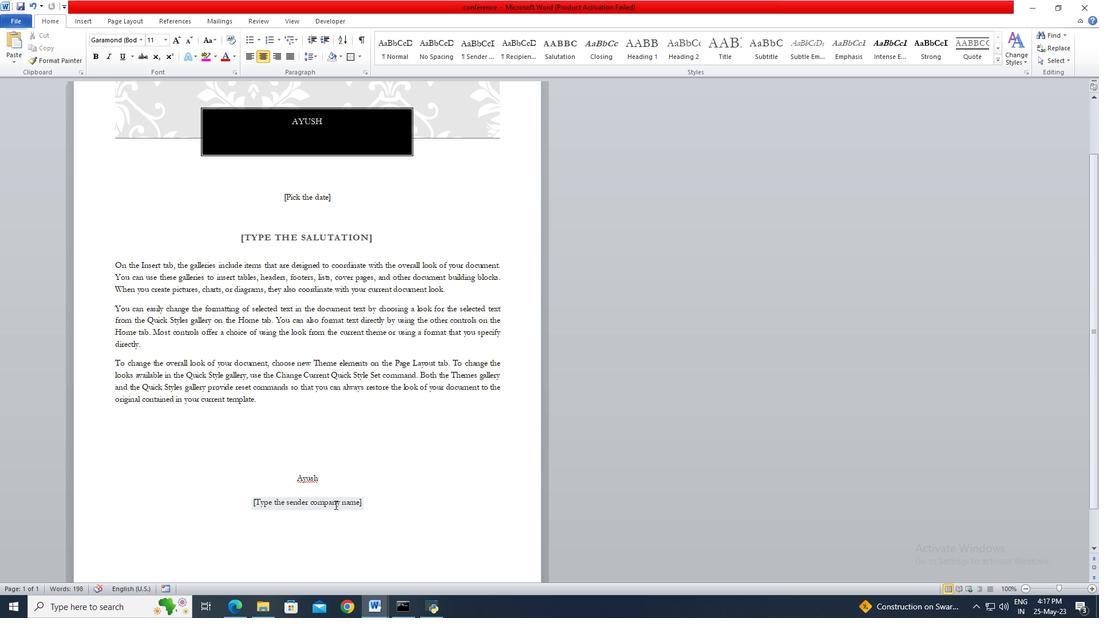 
Action: Key pressed <Key.backspace><Key.delete>
Screenshot: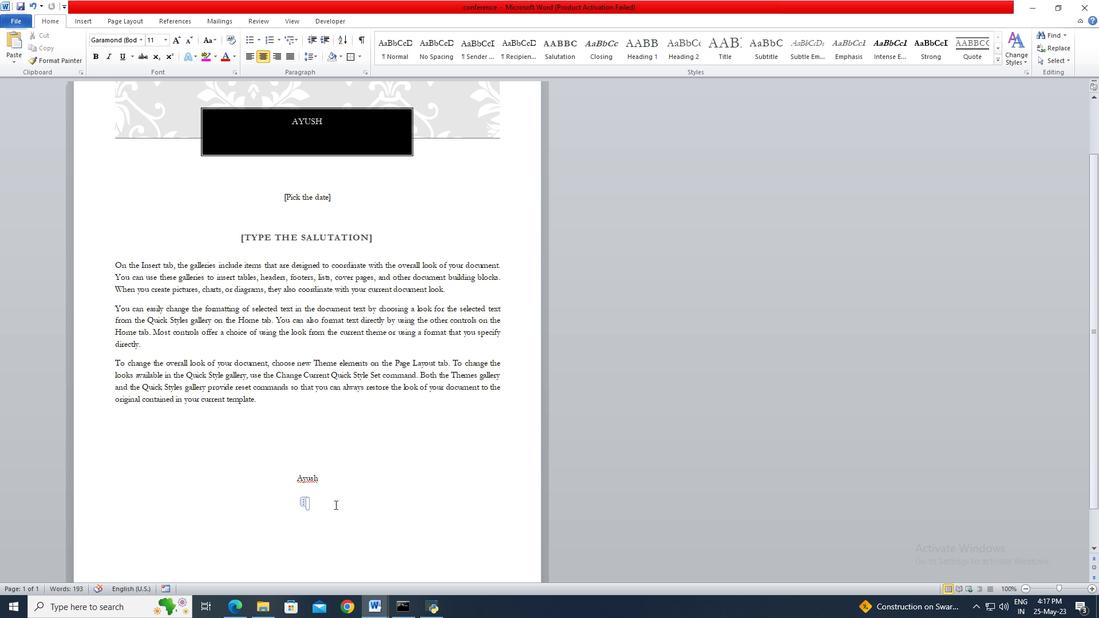 
Action: Mouse moved to (311, 197)
Screenshot: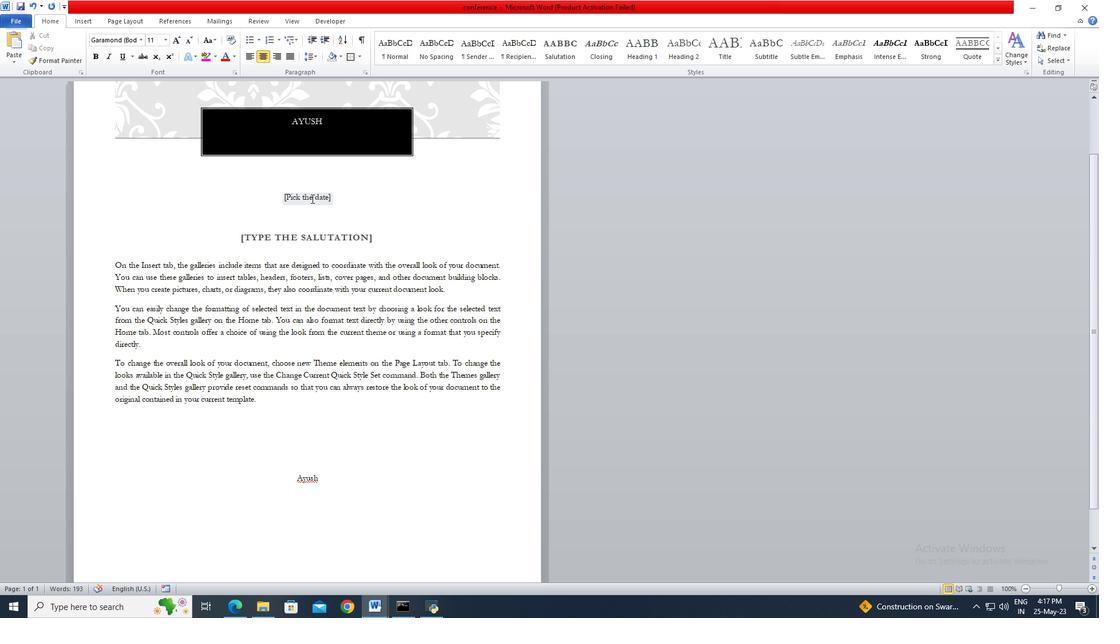 
Action: Mouse pressed left at (311, 197)
Screenshot: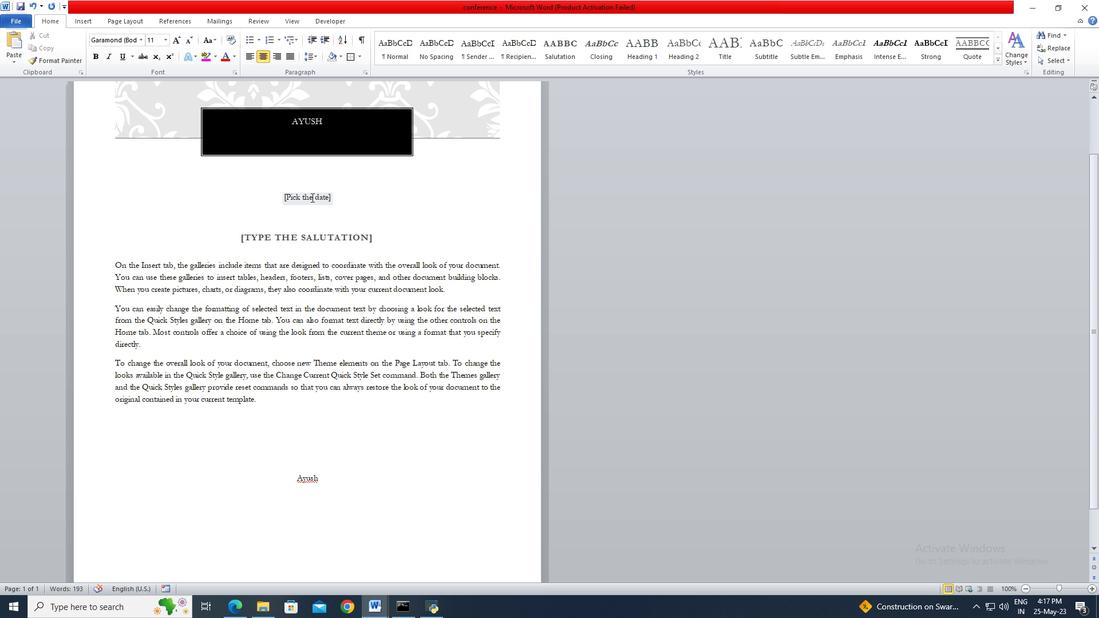 
Action: Mouse moved to (339, 201)
Screenshot: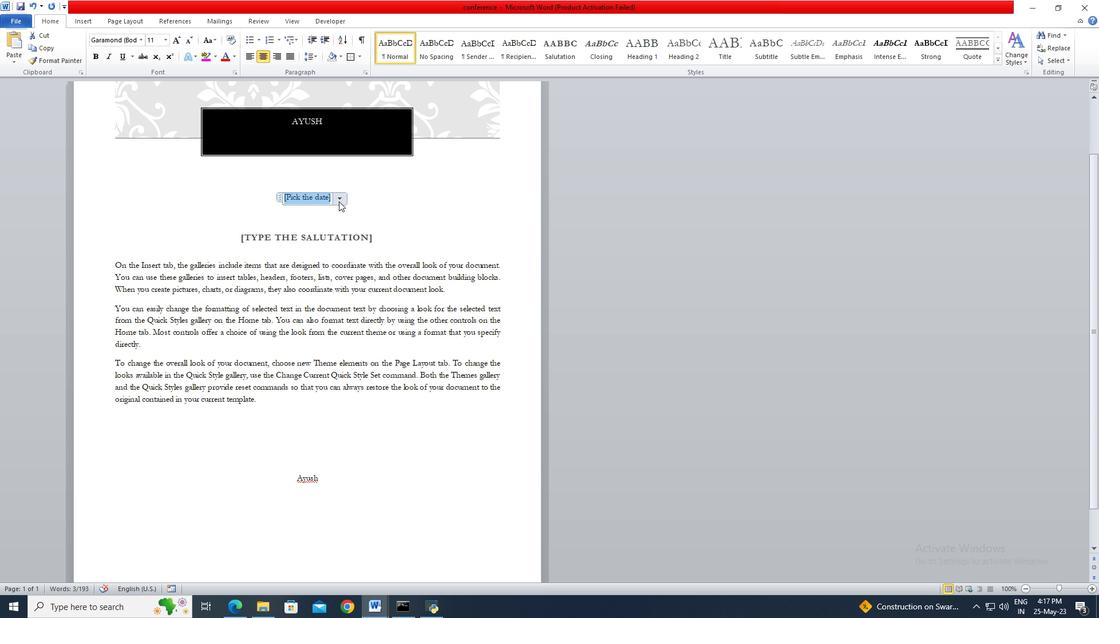 
Action: Mouse pressed left at (339, 201)
Screenshot: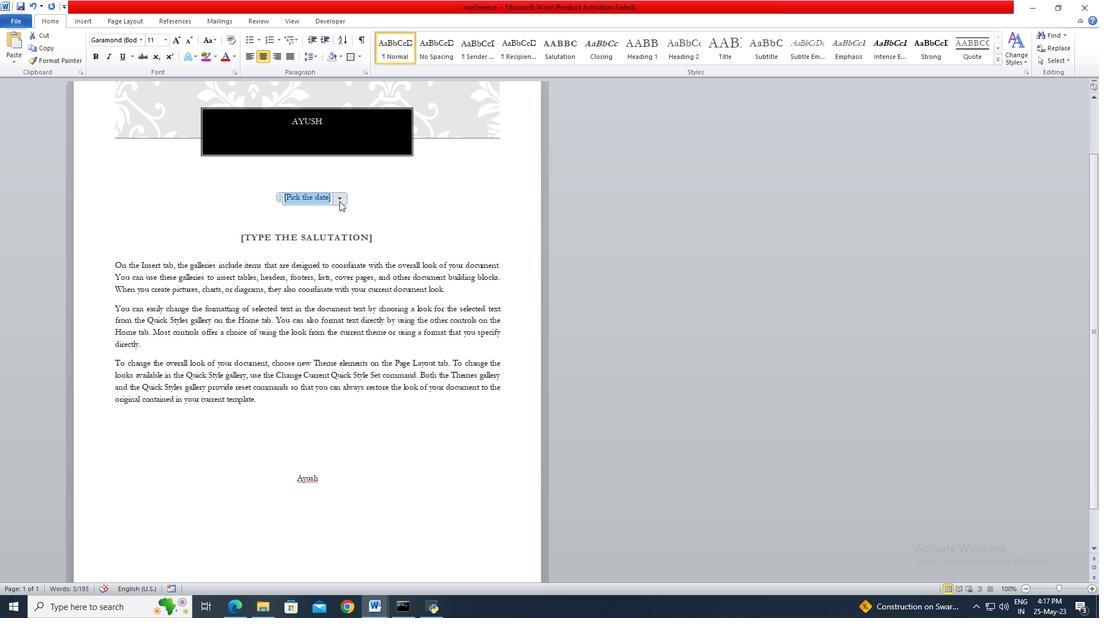 
Action: Mouse moved to (342, 212)
Screenshot: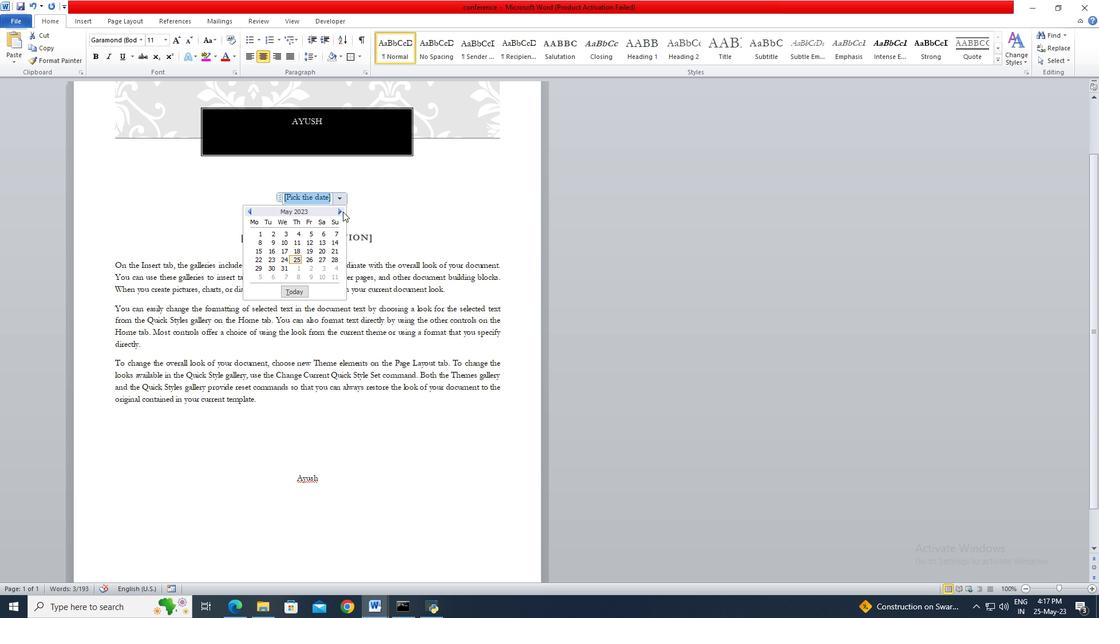
Action: Mouse pressed left at (342, 212)
Screenshot: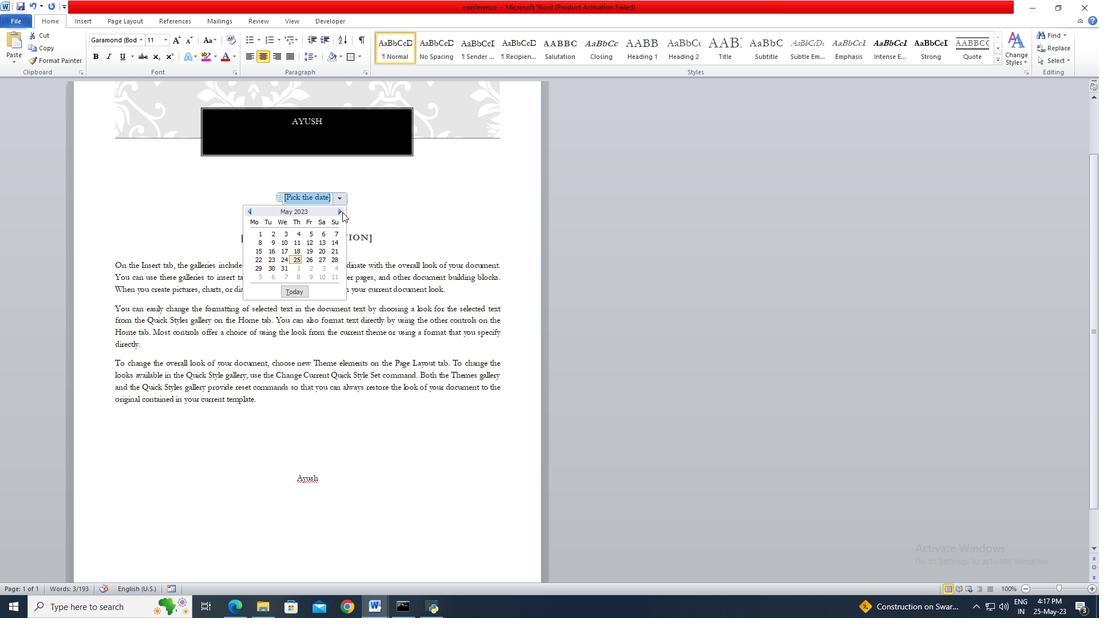 
Action: Mouse pressed left at (342, 212)
Screenshot: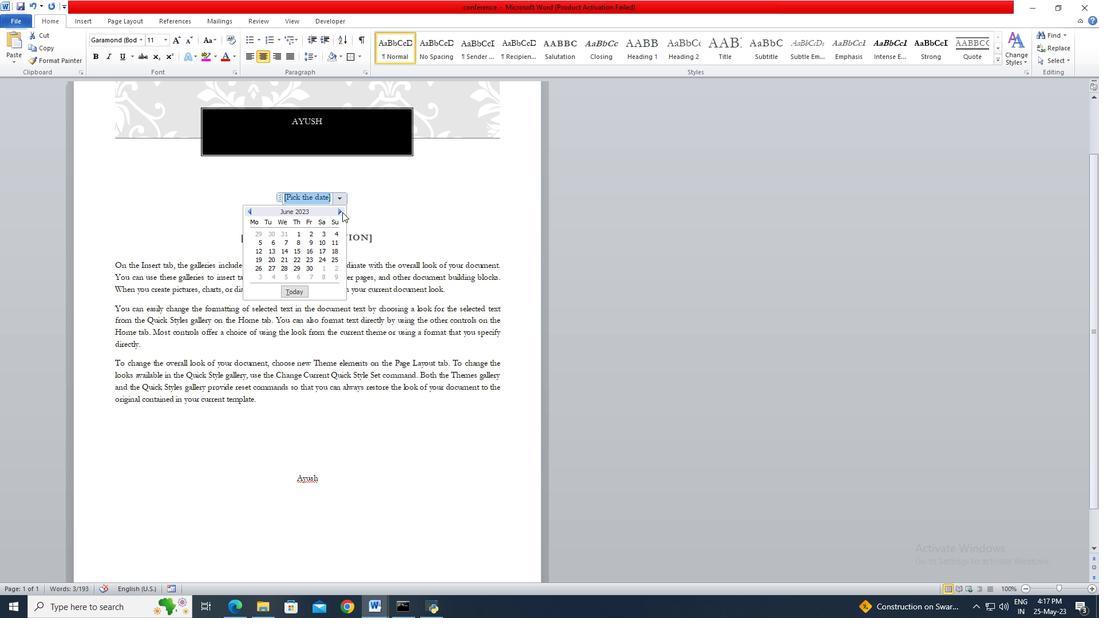 
Action: Mouse pressed left at (342, 212)
Screenshot: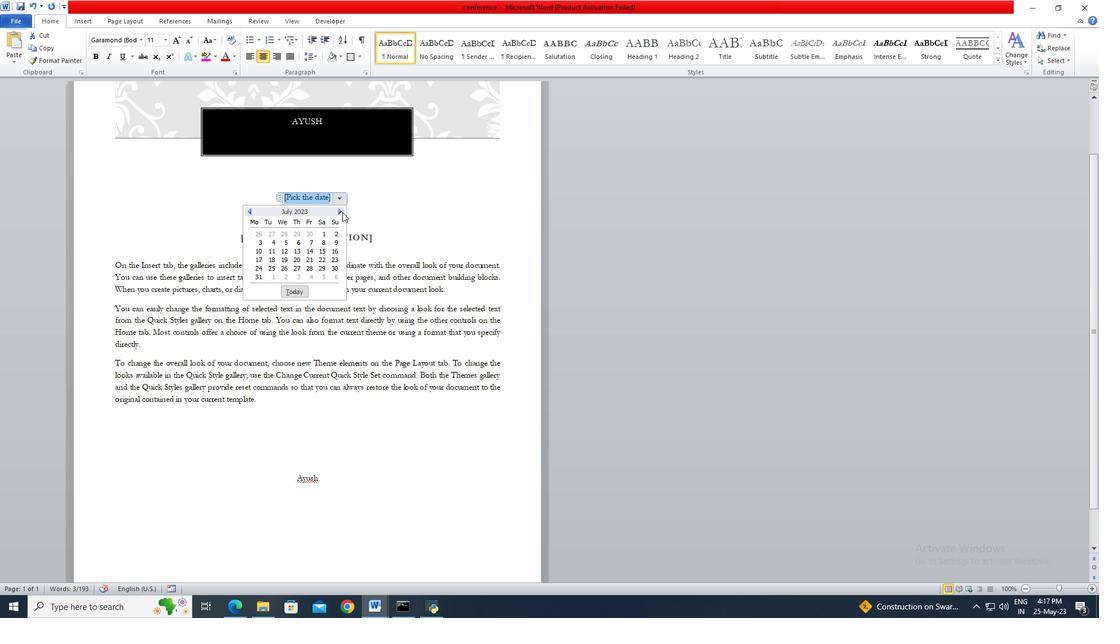 
Action: Mouse pressed left at (342, 212)
Screenshot: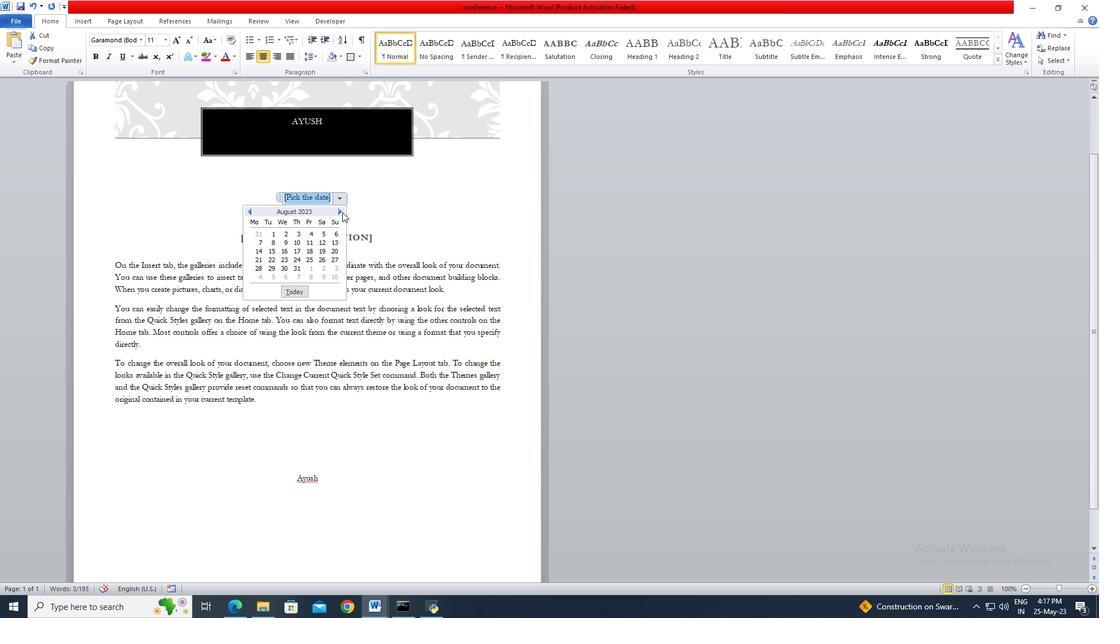 
Action: Mouse pressed left at (342, 212)
Screenshot: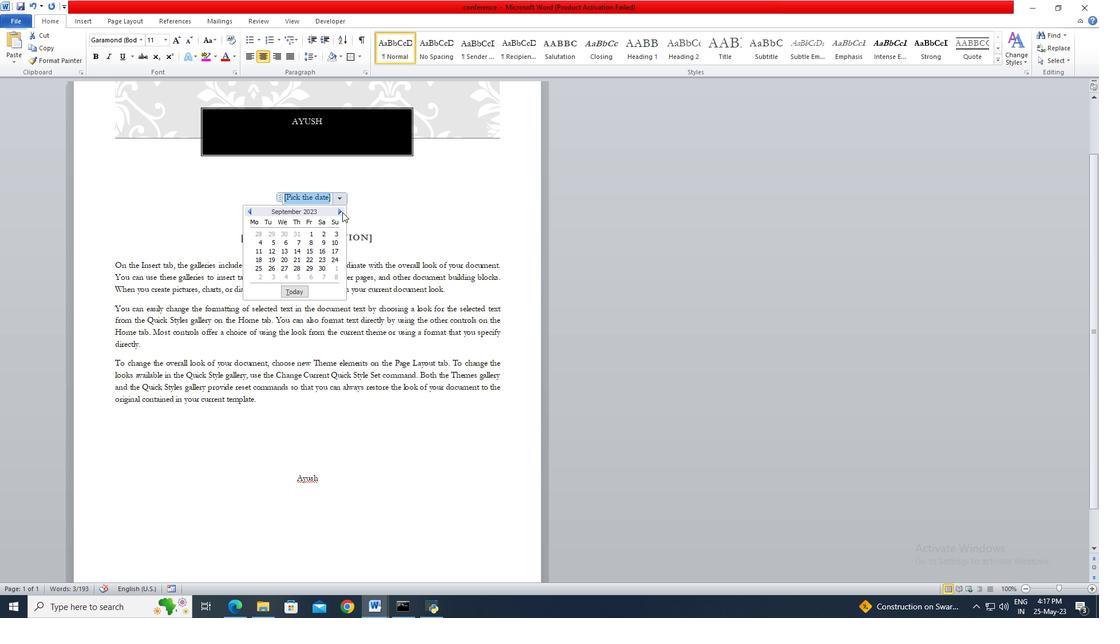 
Action: Mouse pressed left at (342, 212)
Screenshot: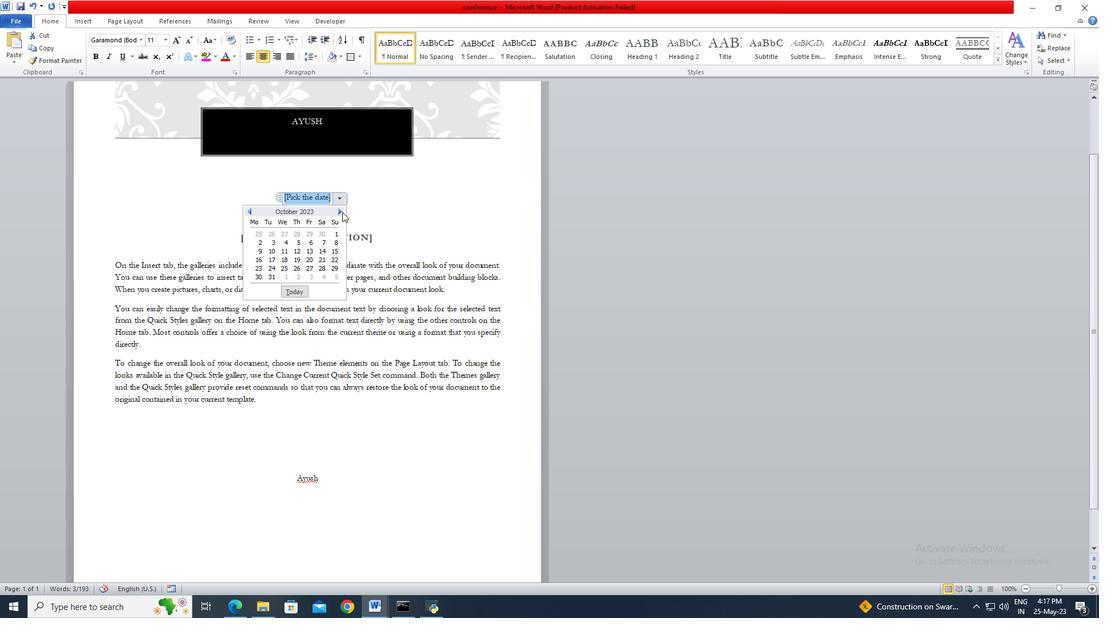 
Action: Mouse pressed left at (342, 212)
Screenshot: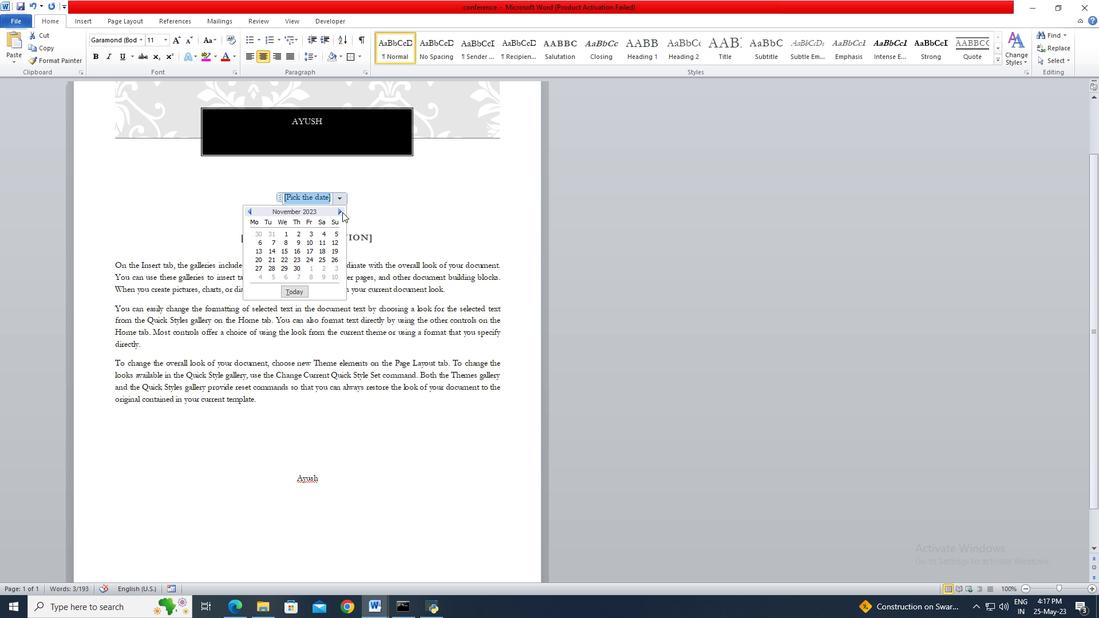 
Action: Mouse moved to (273, 259)
Screenshot: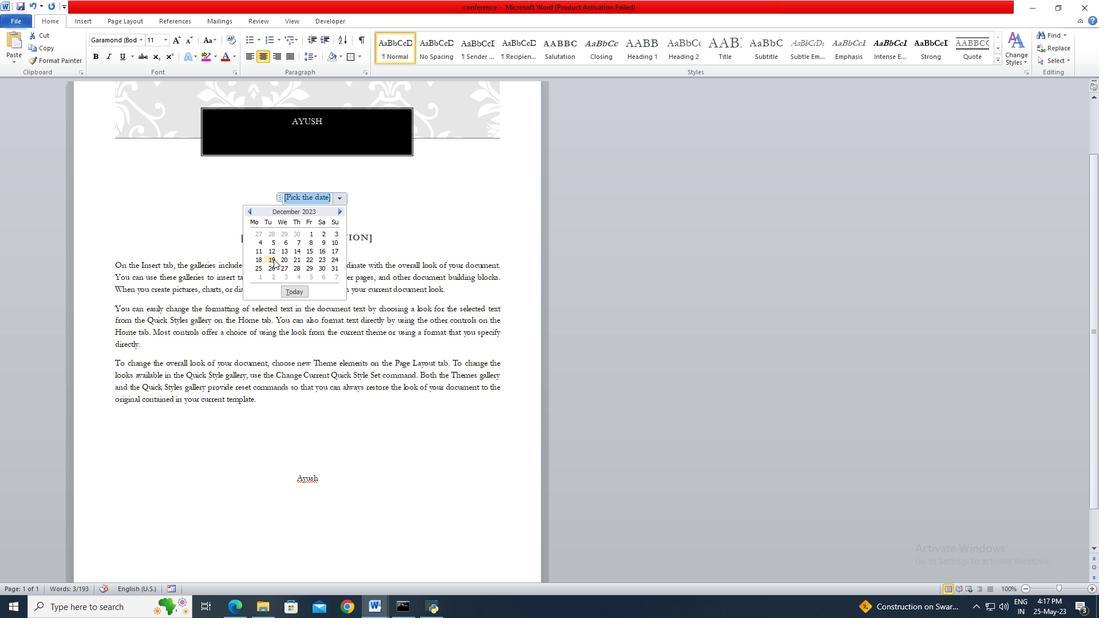 
Action: Mouse pressed left at (273, 259)
Screenshot: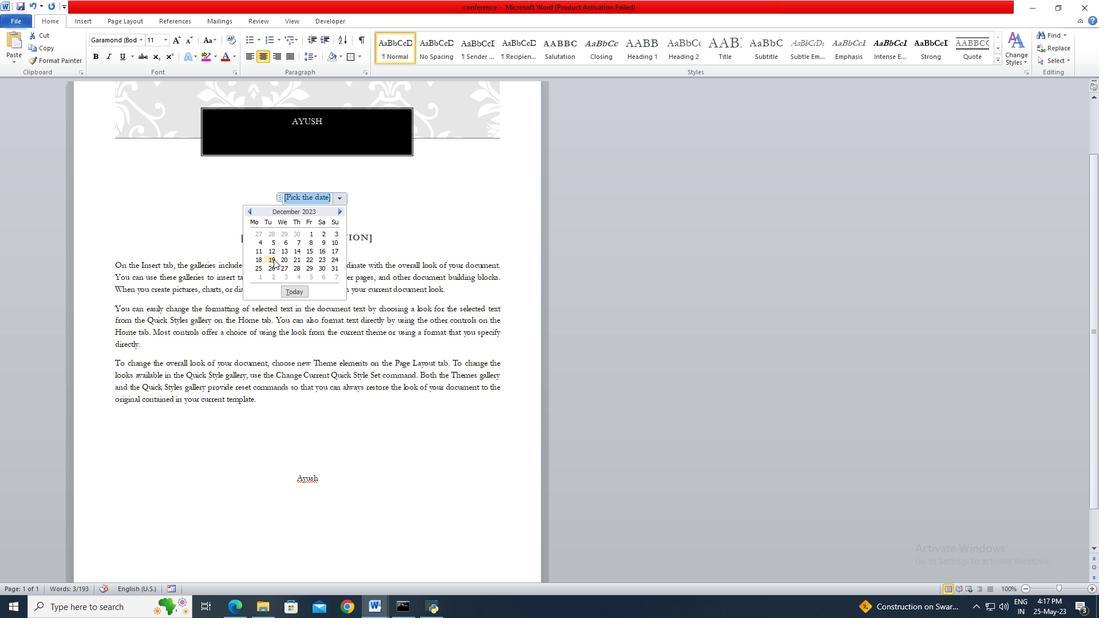 
Action: Mouse moved to (276, 241)
Screenshot: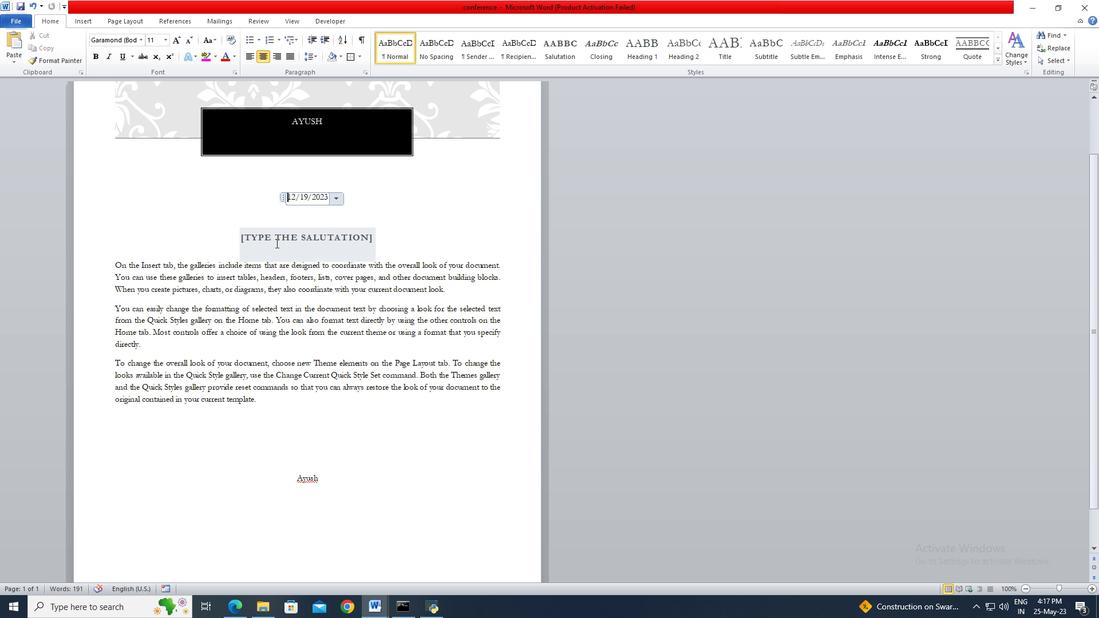 
Action: Mouse pressed left at (276, 241)
Screenshot: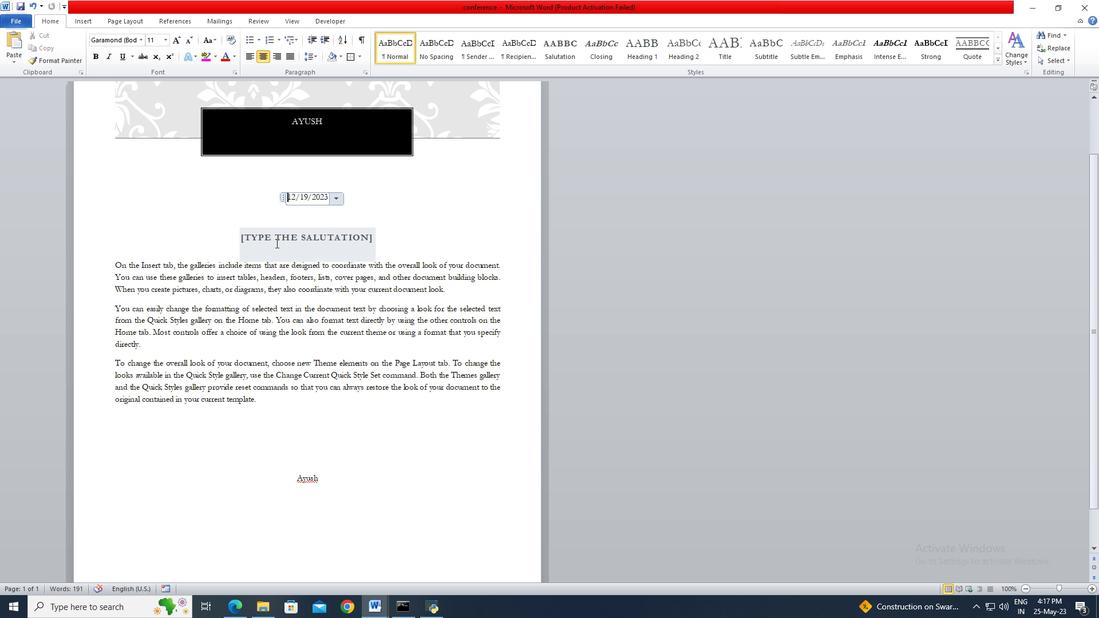 
Action: Key pressed <Key.shift>Greetings
Screenshot: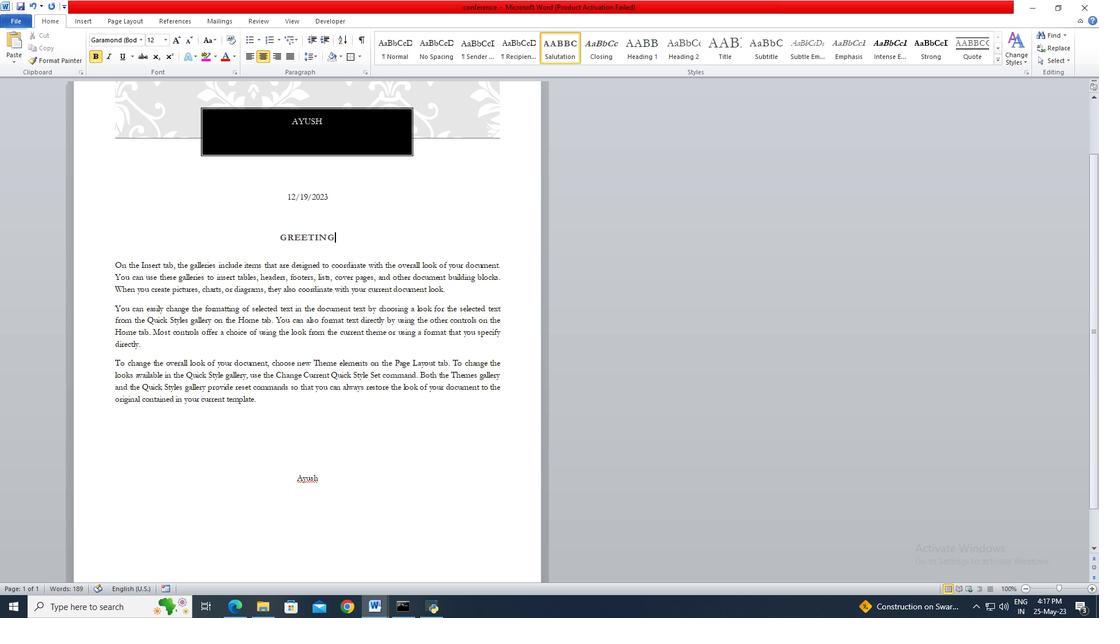 
Action: Mouse moved to (114, 266)
Screenshot: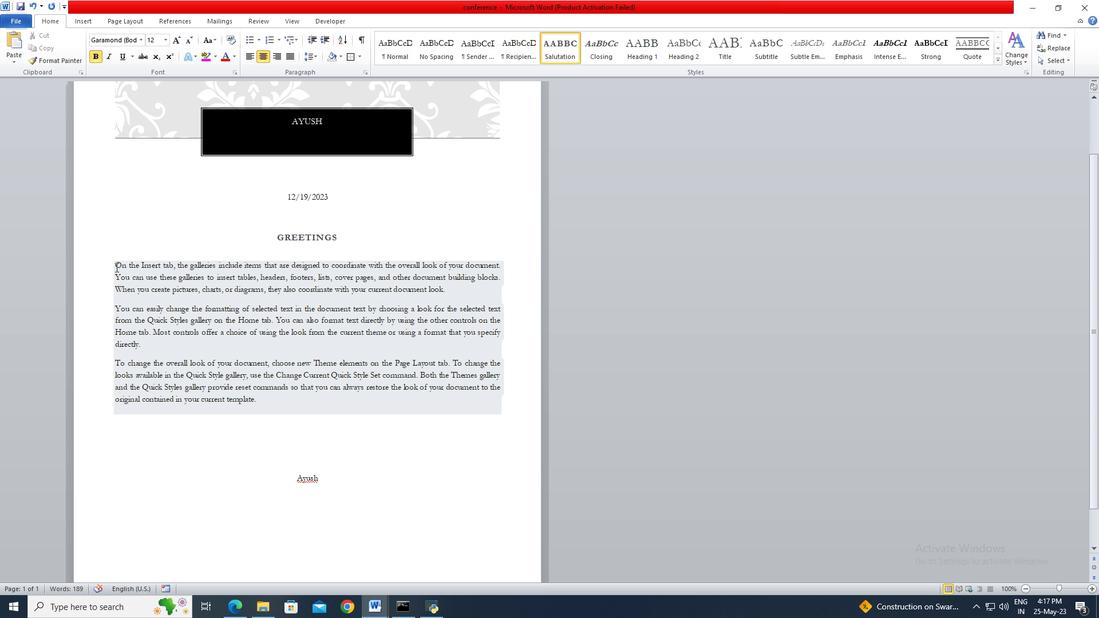 
Action: Mouse pressed left at (114, 266)
Screenshot: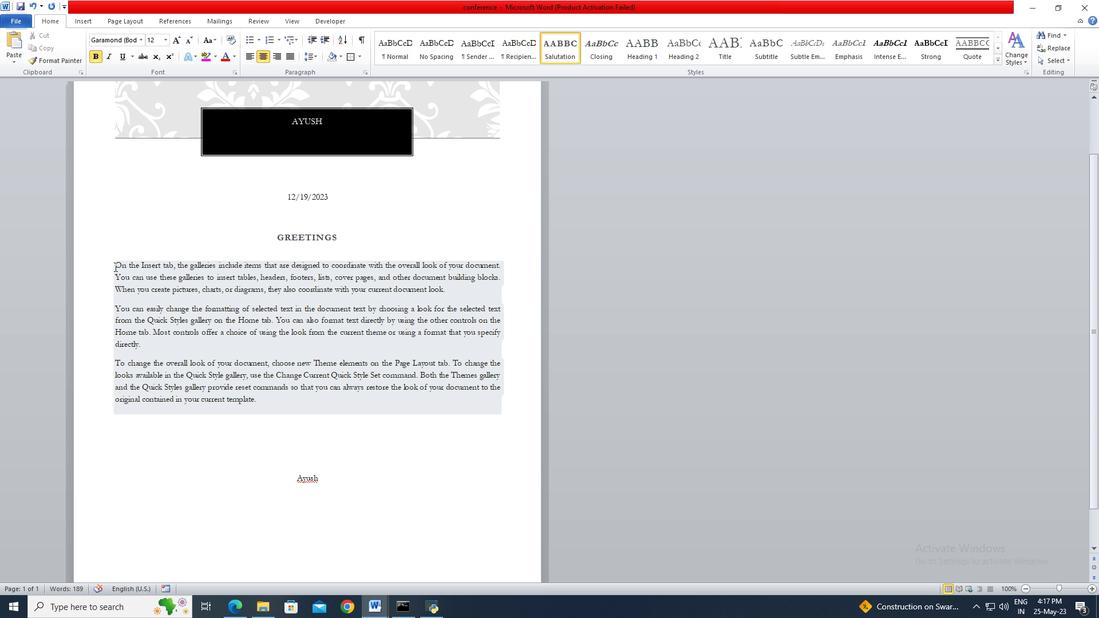 
Action: Key pressed <Key.shift>I<Key.space>am<Key.space>writing<Key.space>to<Key.space>inform<Key.space>you<Key.space>about<Key.space>an<Key.space>upcoming<Key.space>event<Key.space>that<Key.space>may<Key.space>be<Key.space>of<Key.space>interest<Key.space>to<Key.space>you.<Key.space><Key.shift>Our<Key.space>organization<Key.space>is<Key.space>hosting<Key.space>a<Key.space>seminar<Key.space>on<Key.space>[topic],<Key.space>and<Key.space>we<Key.space>believe<Key.space>it<Key.space>will<Key.space>provide<Key.space>valuable<Key.space>insights<Key.space>and<Key.space>networking<Key.space>opportunities.<Key.space><Key.shift>I<Key.space>encourage<Key.space>you<Key.space>to<Key.space>attend<Key.space>and<Key.space>share<Key.space>this<Key.space>invitation<Key.space>with<Key.space>others<Key.space>who<Key.space>may<Key.space>benefit.
Screenshot: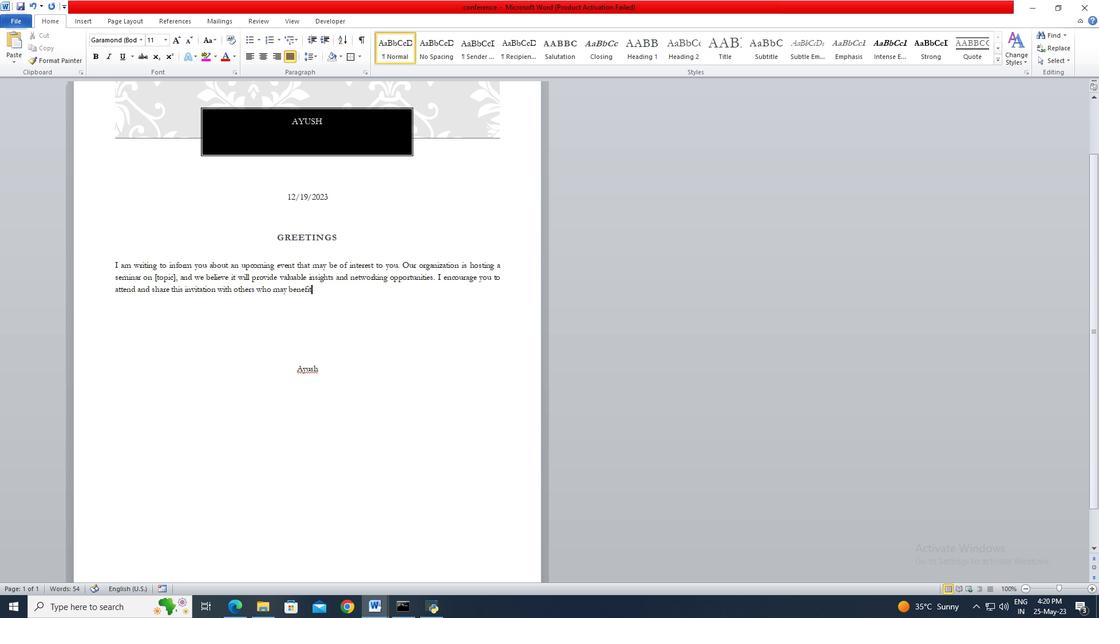 
Action: Mouse moved to (138, 23)
Screenshot: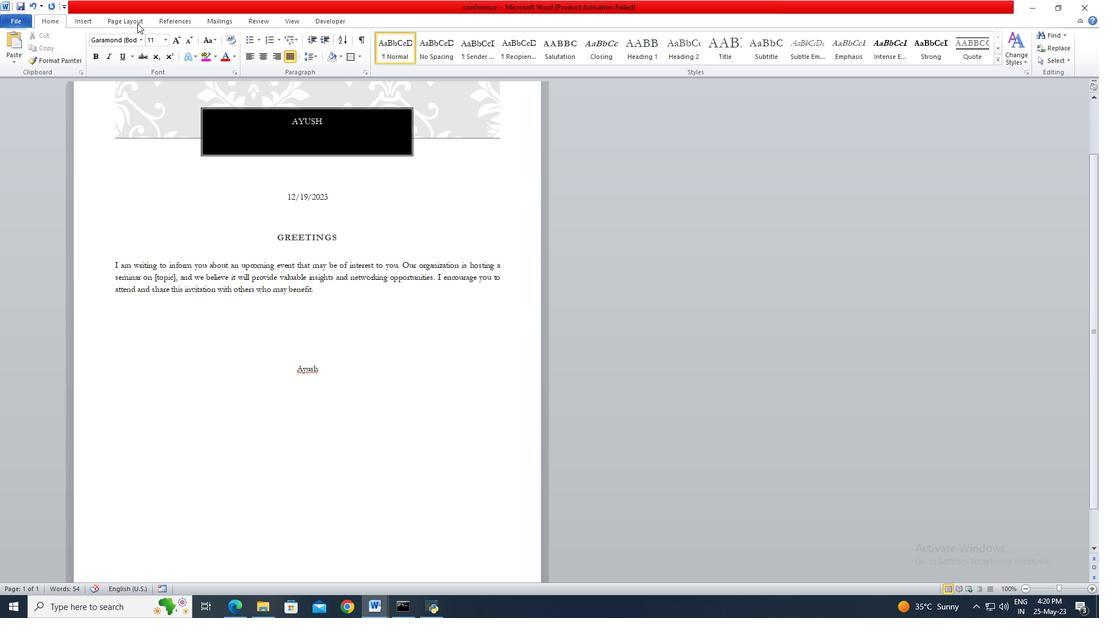 
Action: Mouse pressed left at (138, 23)
Screenshot: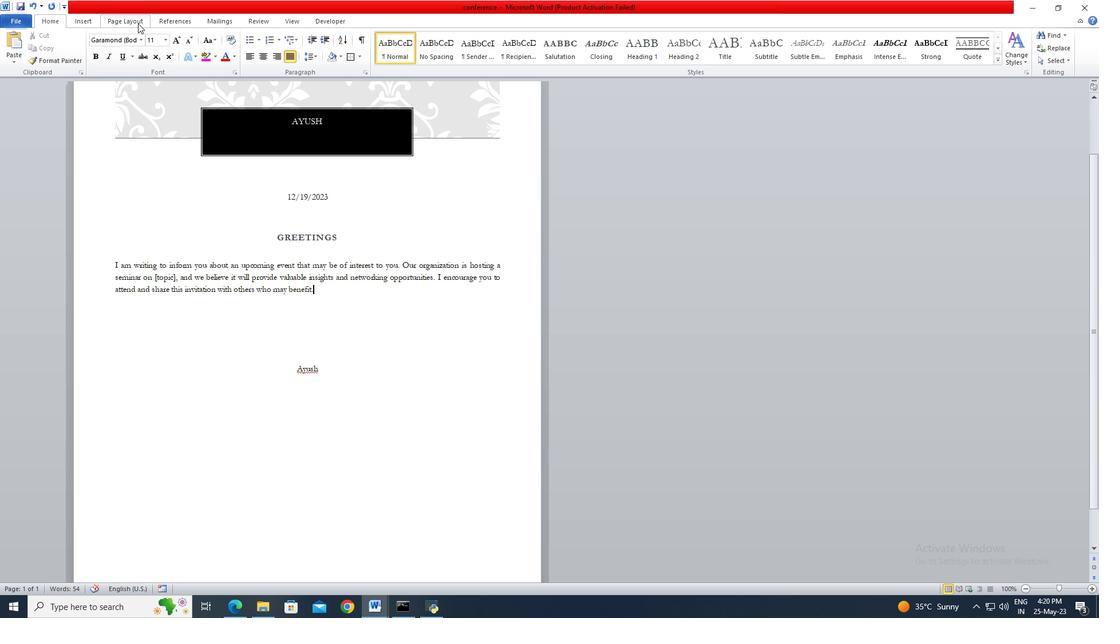 
Action: Mouse moved to (281, 61)
Screenshot: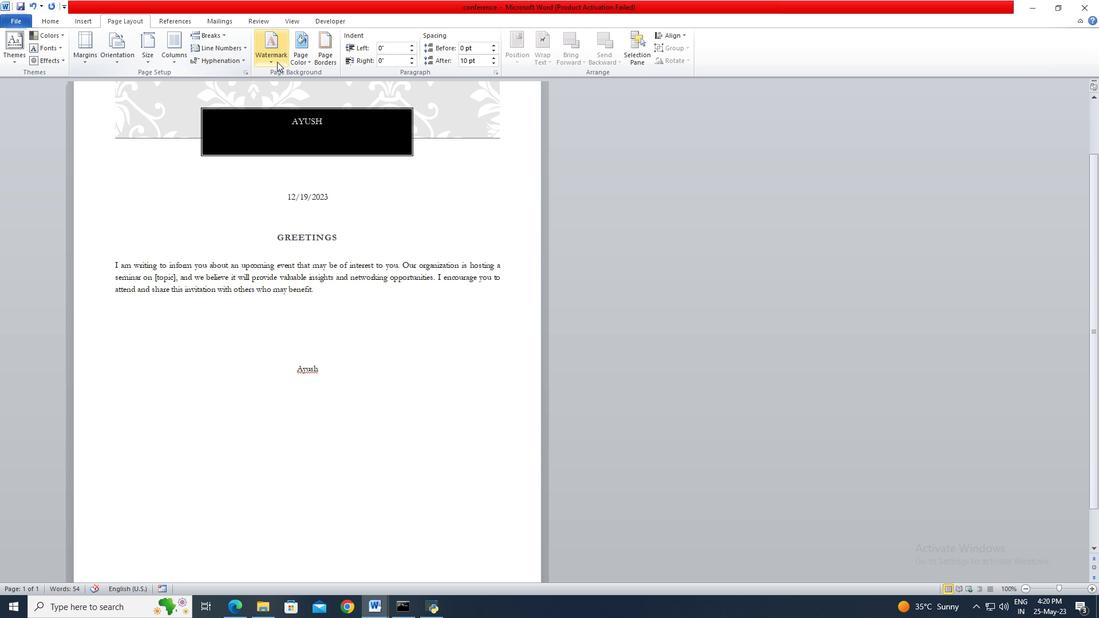 
Action: Mouse pressed left at (281, 61)
Screenshot: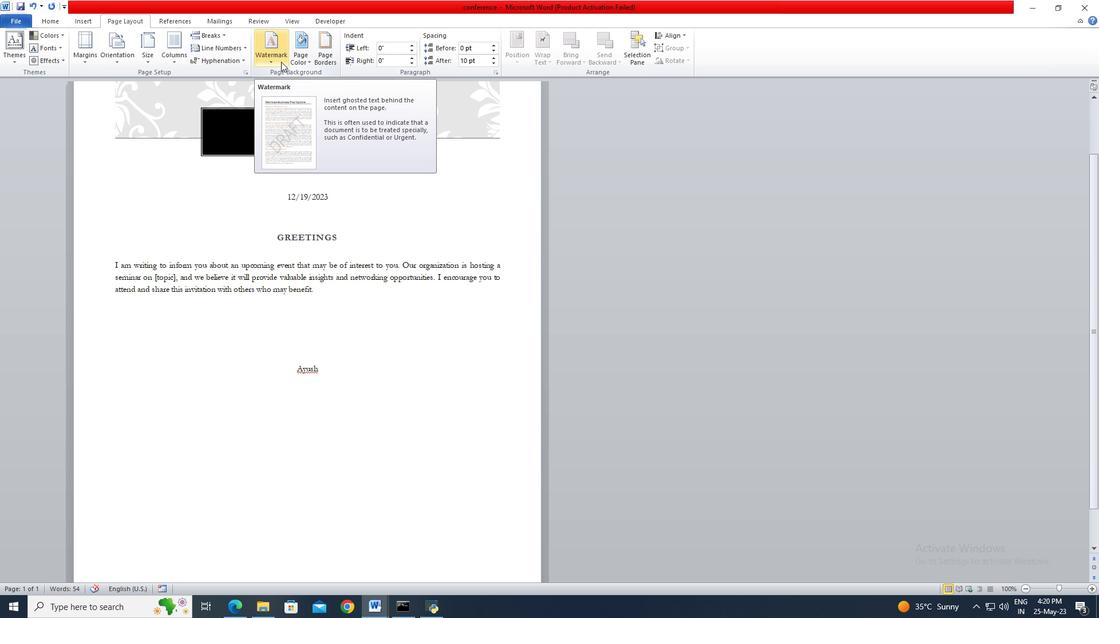 
Action: Mouse moved to (330, 409)
Screenshot: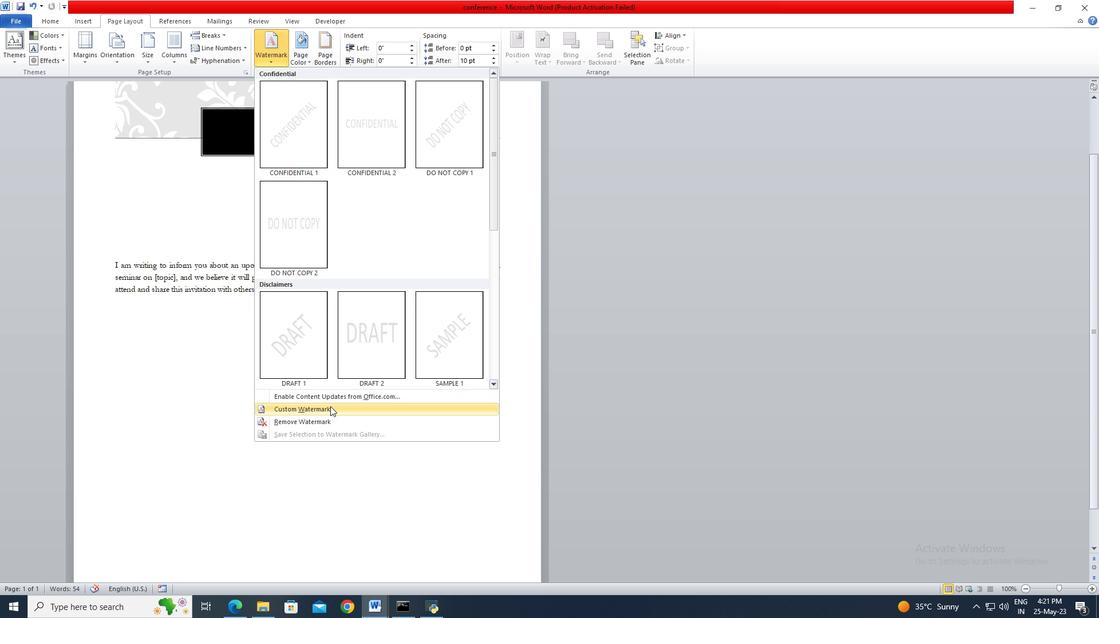 
Action: Mouse pressed left at (330, 409)
Screenshot: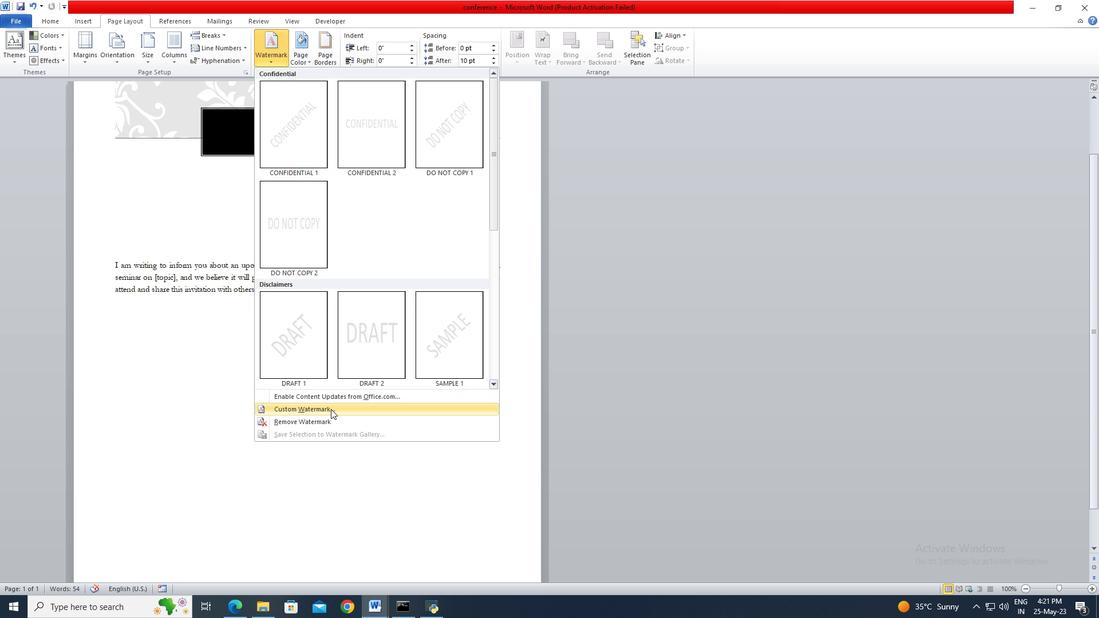 
Action: Mouse moved to (446, 276)
Screenshot: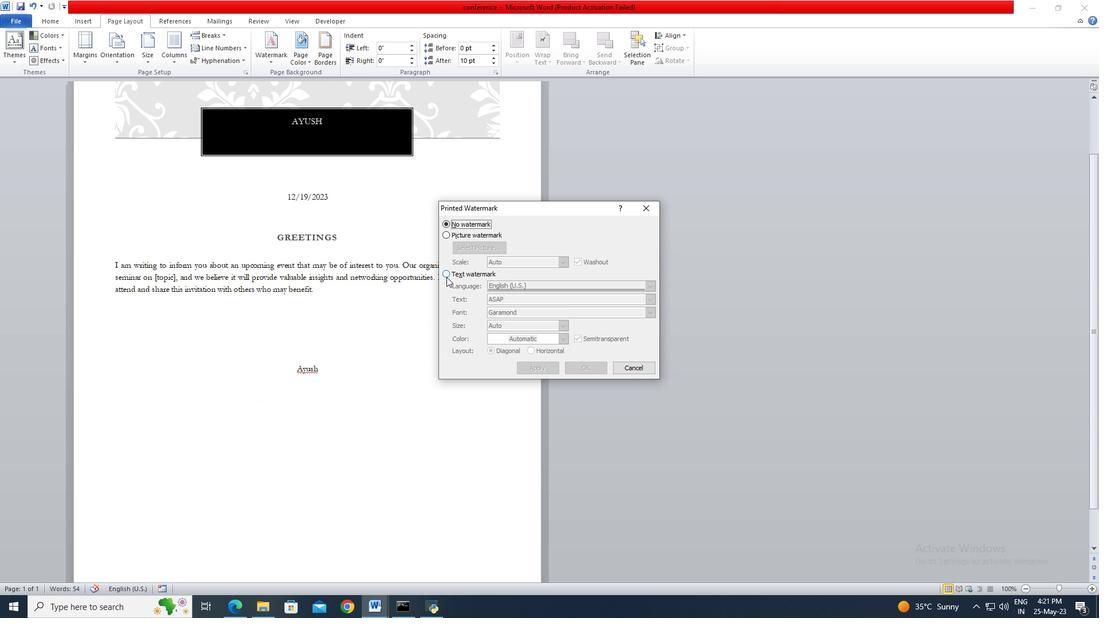 
Action: Mouse pressed left at (446, 276)
Screenshot: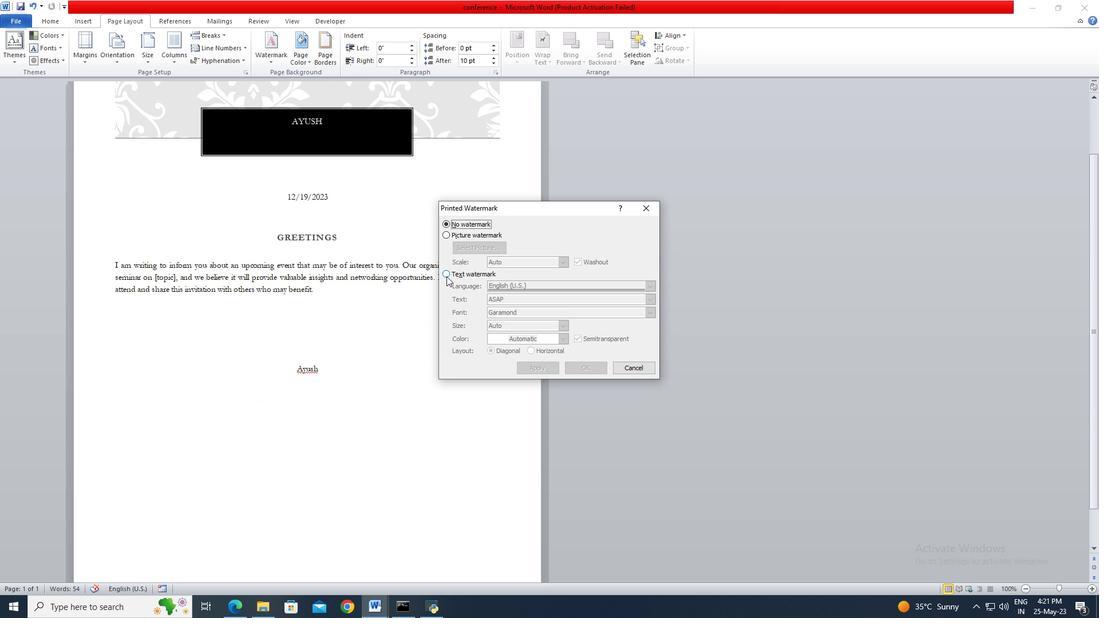 
Action: Mouse moved to (523, 301)
Screenshot: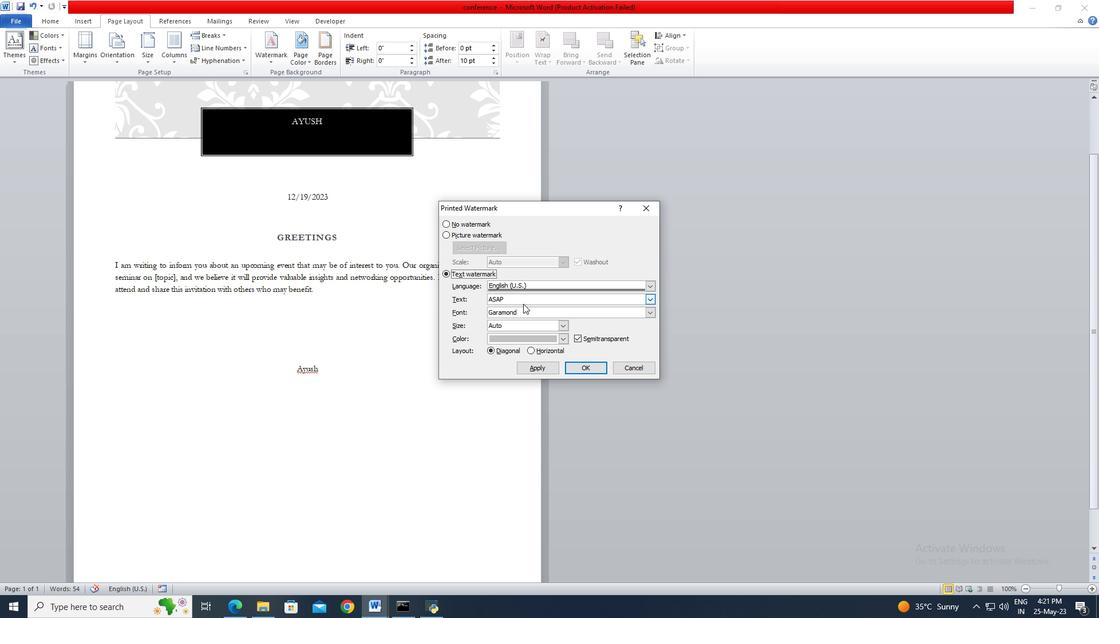 
Action: Mouse pressed left at (523, 301)
Screenshot: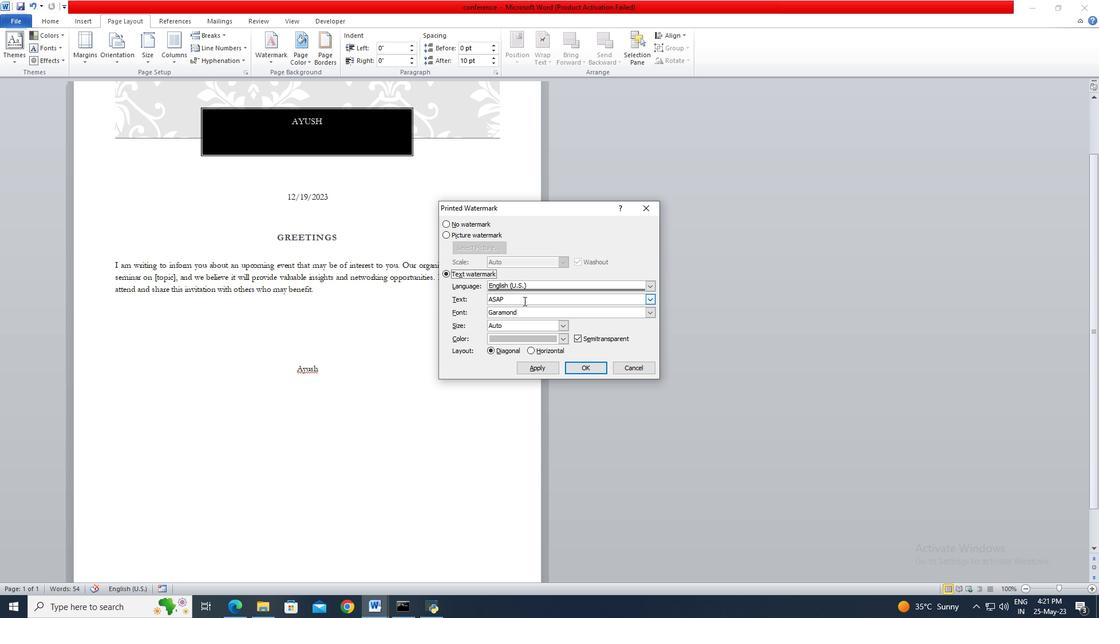 
Action: Key pressed ctrl+A
Screenshot: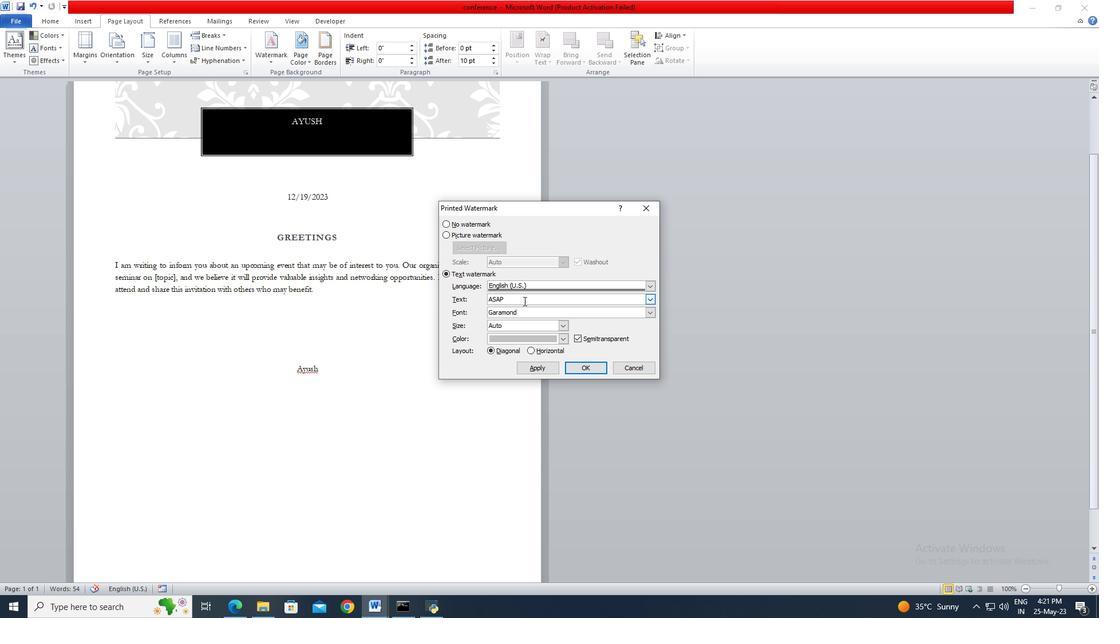 
Action: Mouse moved to (523, 300)
Screenshot: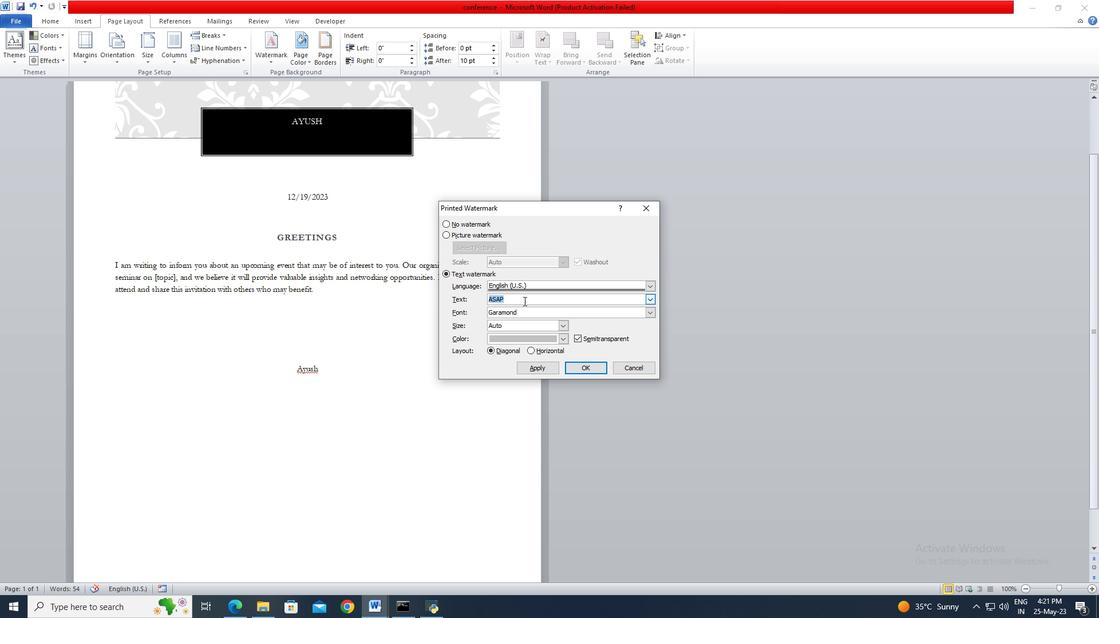 
Action: Key pressed <Key.delete>
Screenshot: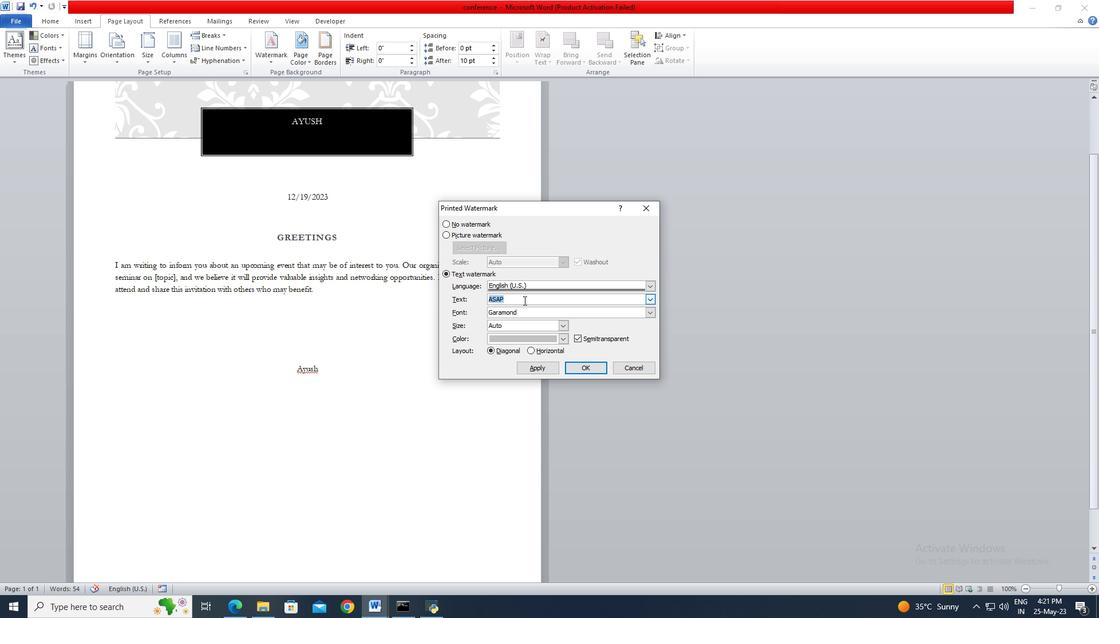 
Action: Mouse moved to (523, 300)
Screenshot: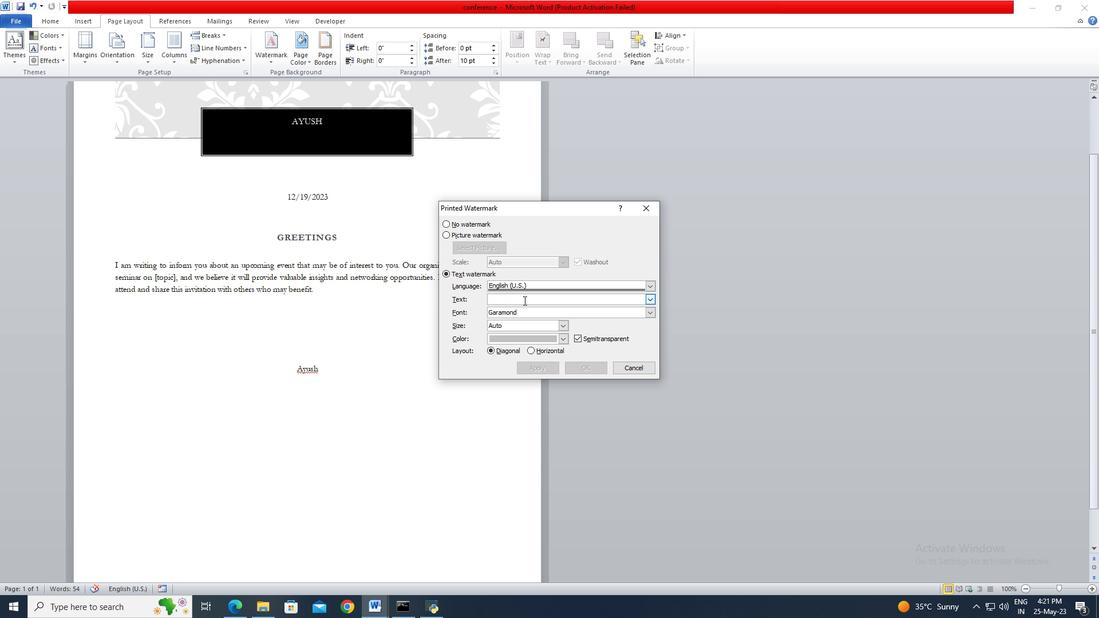 
Action: Key pressed confidential<Key.space>4
Screenshot: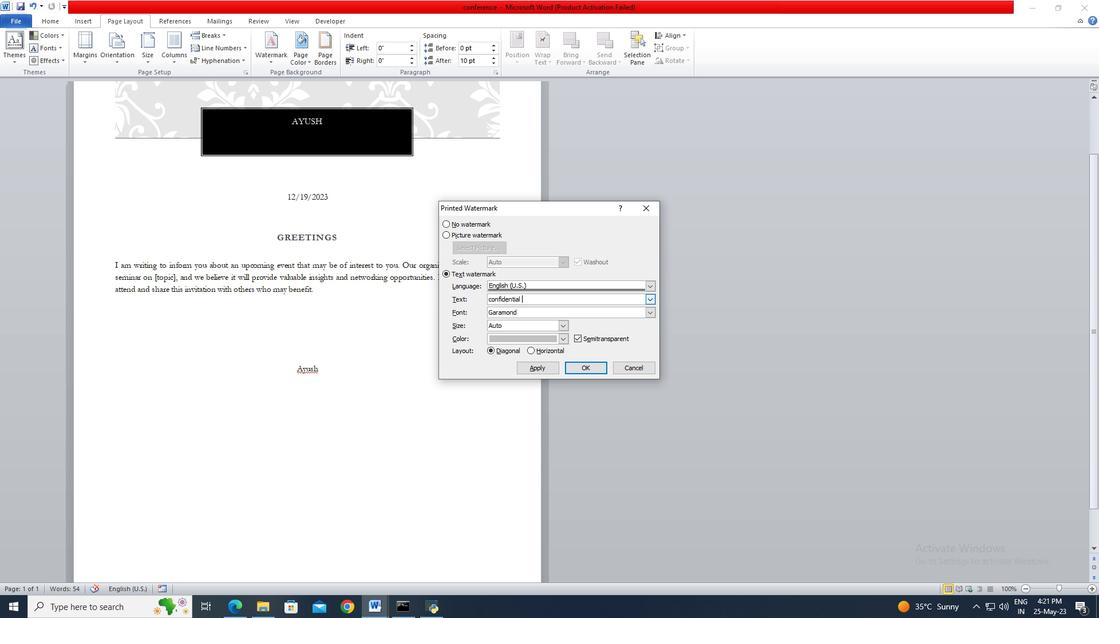 
Action: Mouse moved to (579, 367)
Screenshot: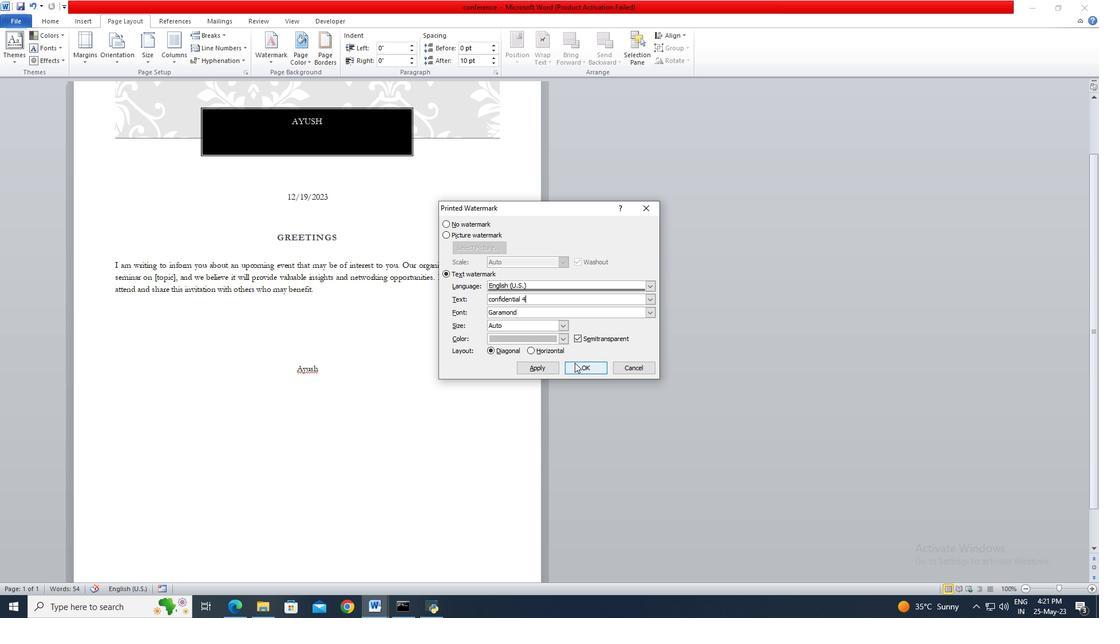 
Action: Mouse pressed left at (579, 367)
Screenshot: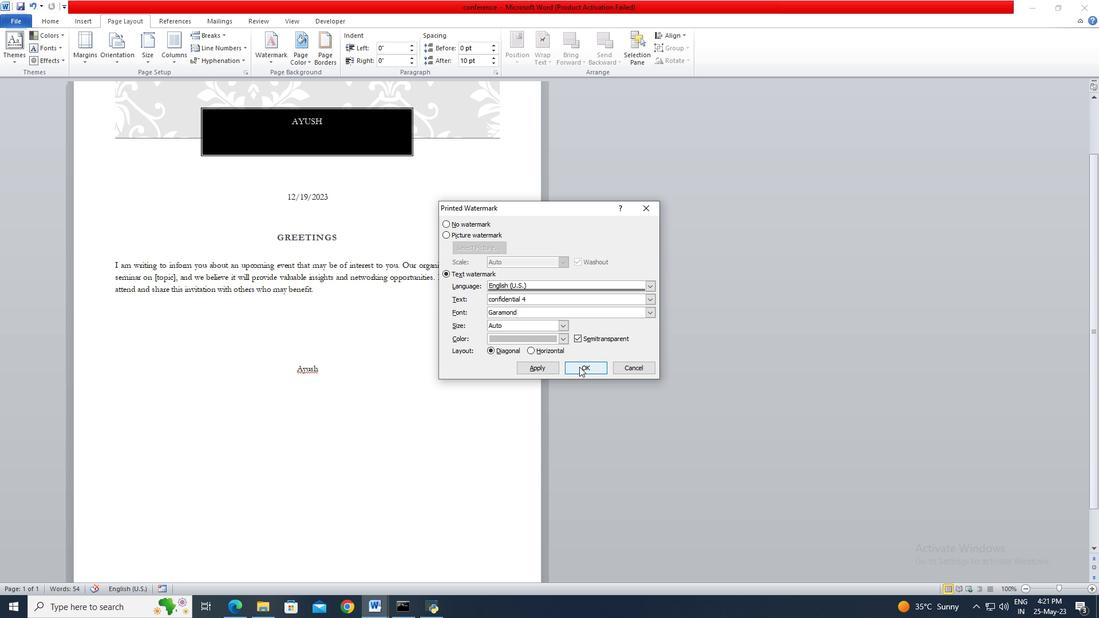 
